 Task: For heading Use Italics Lobster with blue colour, bold & Underline.  font size for heading24,  'Change the font style of data to'Merriweather and font size to 16,  Change the alignment of both headline & data to Align right In the sheet  DashboardTaxAdvice
Action: Mouse moved to (55, 128)
Screenshot: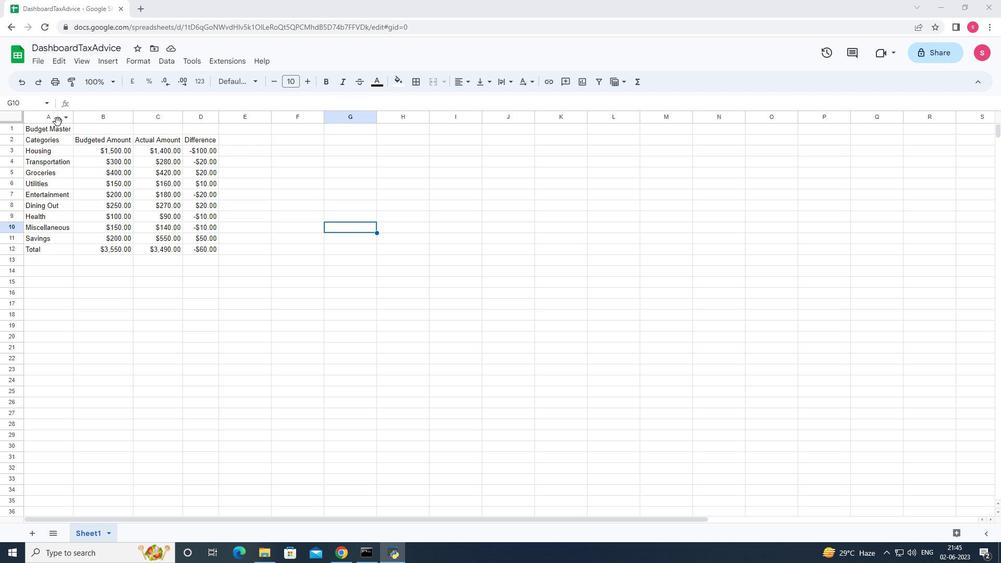 
Action: Mouse pressed left at (55, 128)
Screenshot: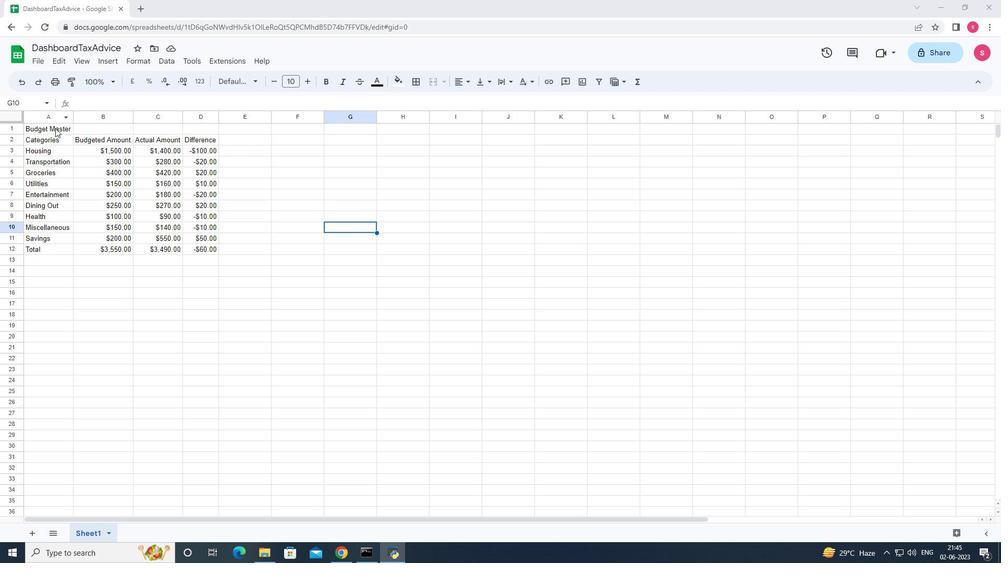 
Action: Mouse moved to (245, 86)
Screenshot: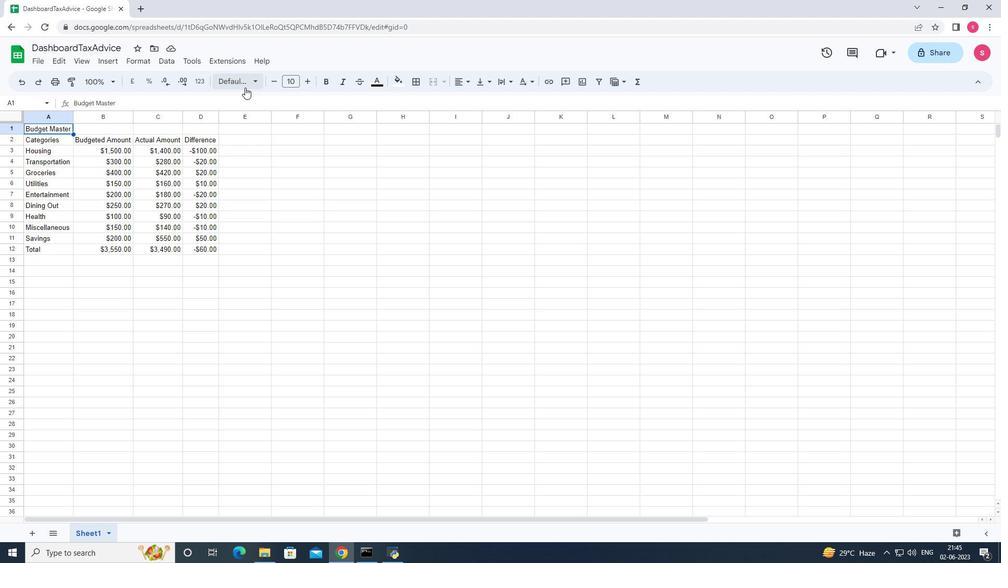 
Action: Mouse pressed left at (245, 86)
Screenshot: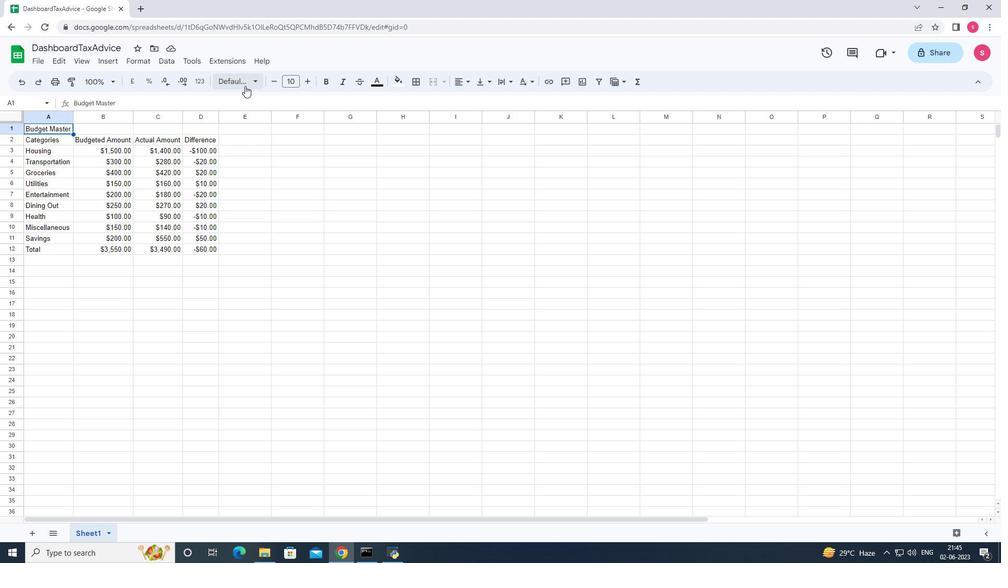 
Action: Mouse moved to (258, 200)
Screenshot: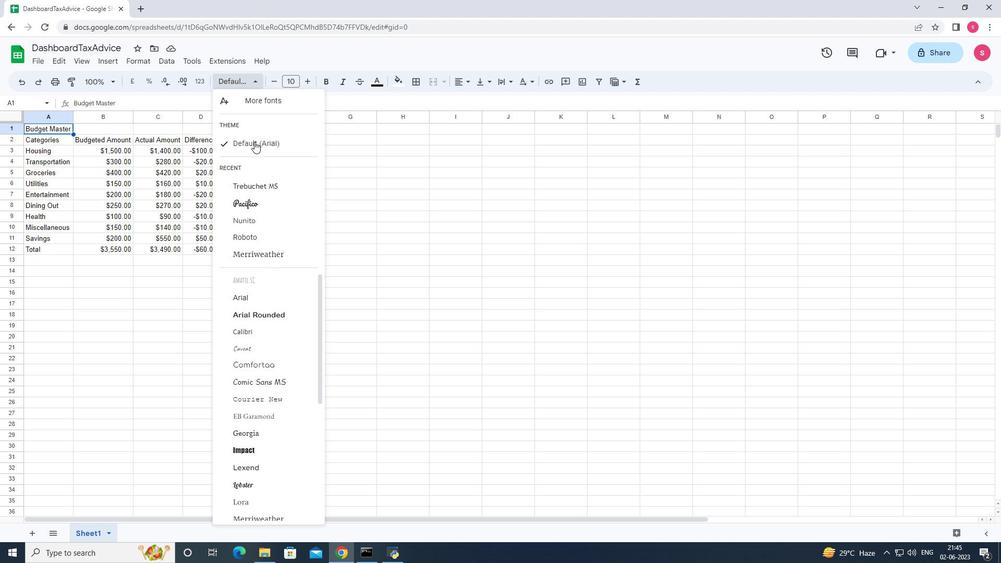 
Action: Mouse scrolled (258, 200) with delta (0, 0)
Screenshot: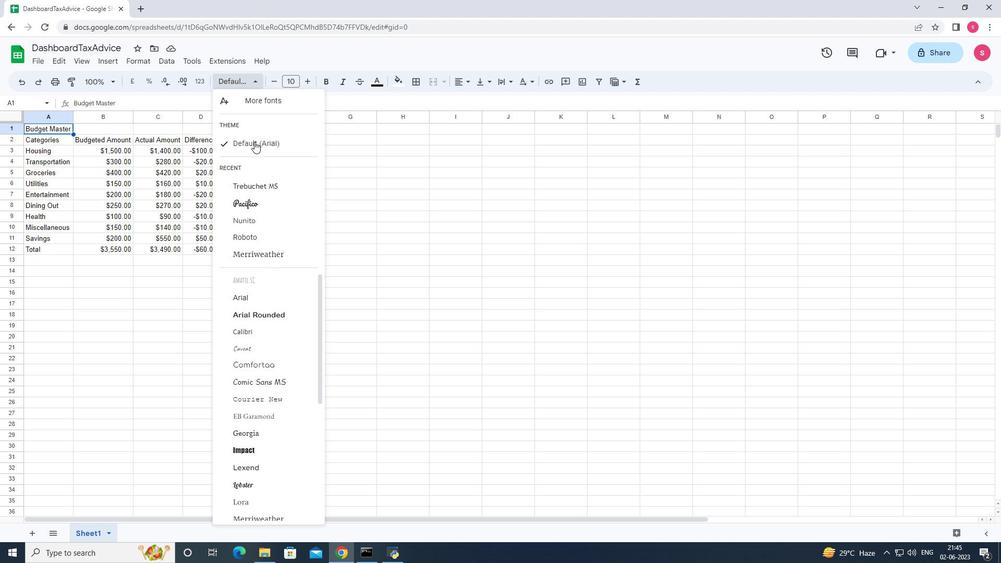 
Action: Mouse moved to (256, 318)
Screenshot: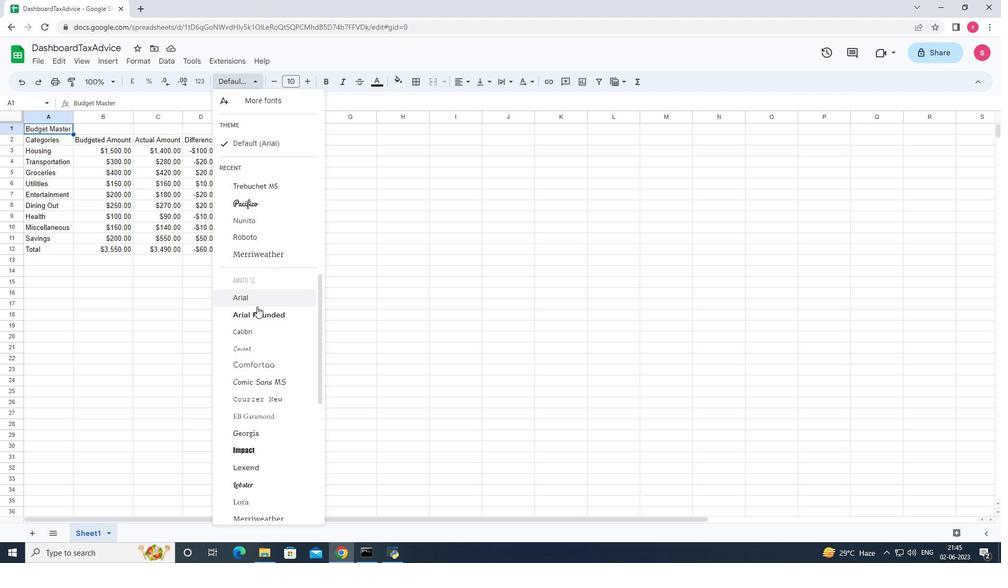 
Action: Mouse scrolled (256, 316) with delta (0, 0)
Screenshot: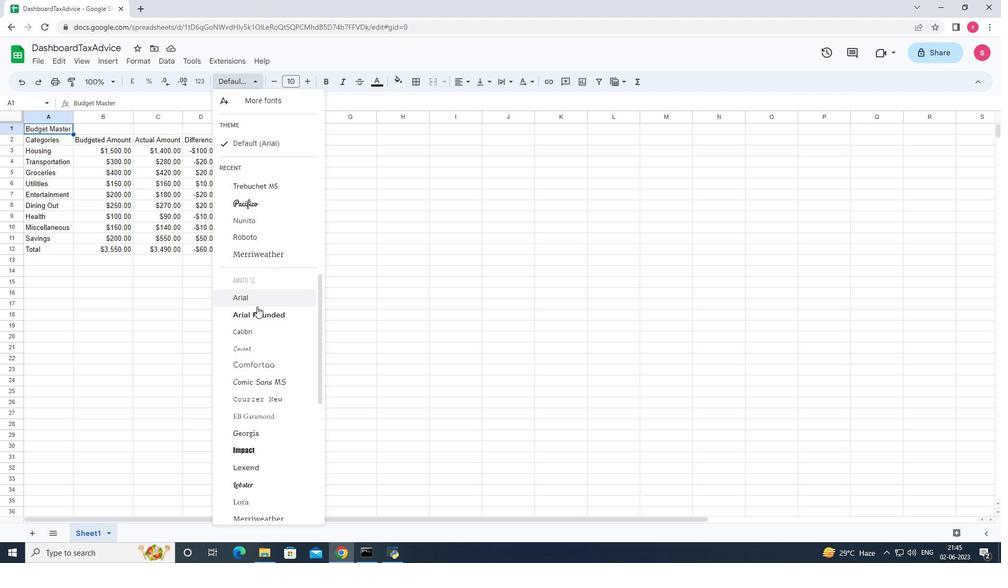 
Action: Mouse moved to (259, 348)
Screenshot: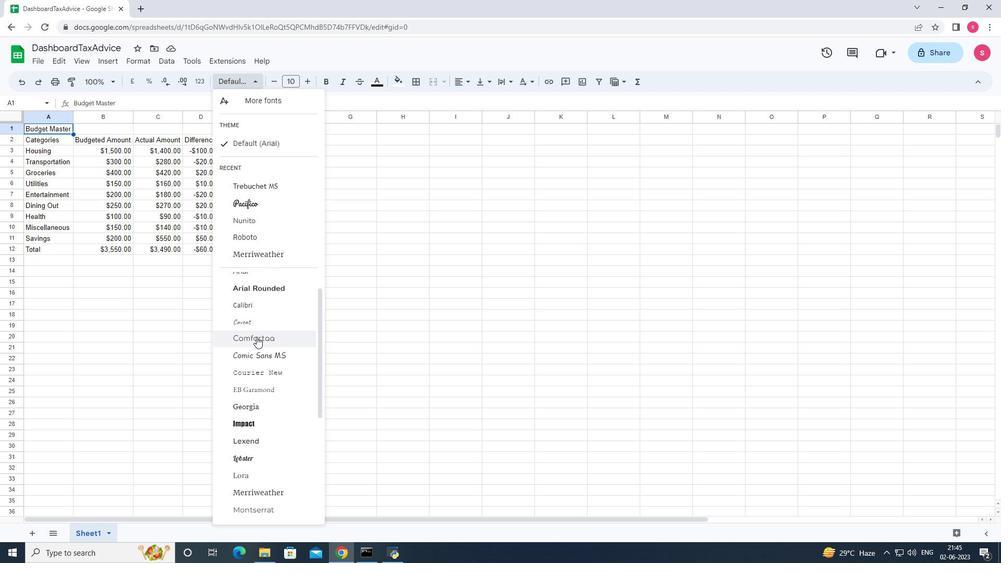 
Action: Mouse scrolled (259, 348) with delta (0, 0)
Screenshot: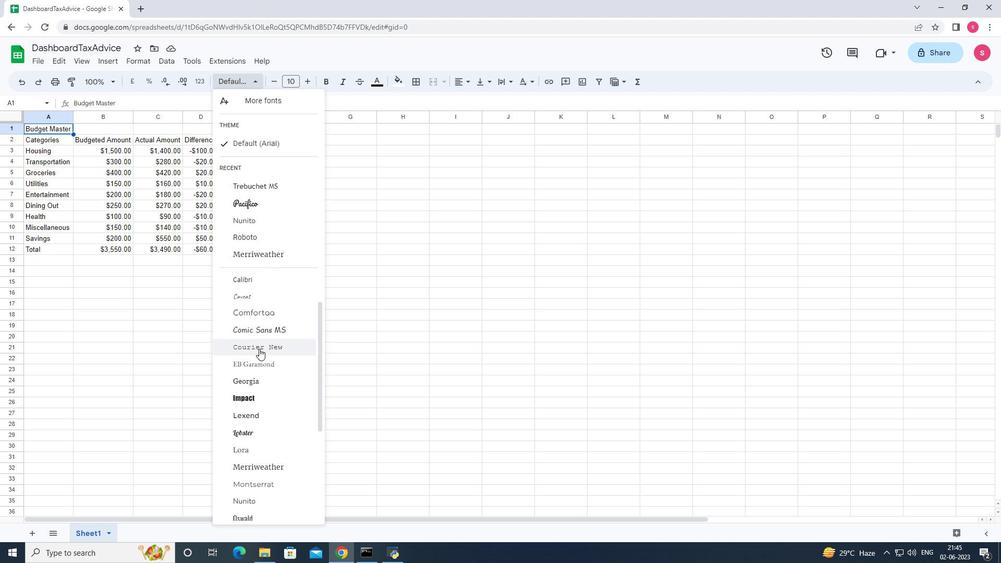 
Action: Mouse moved to (267, 374)
Screenshot: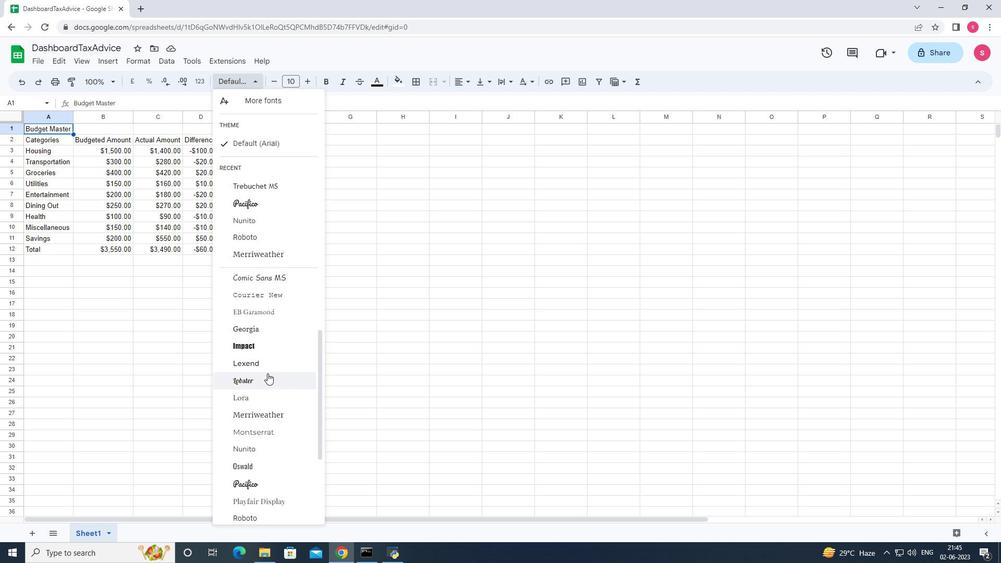 
Action: Mouse pressed left at (267, 374)
Screenshot: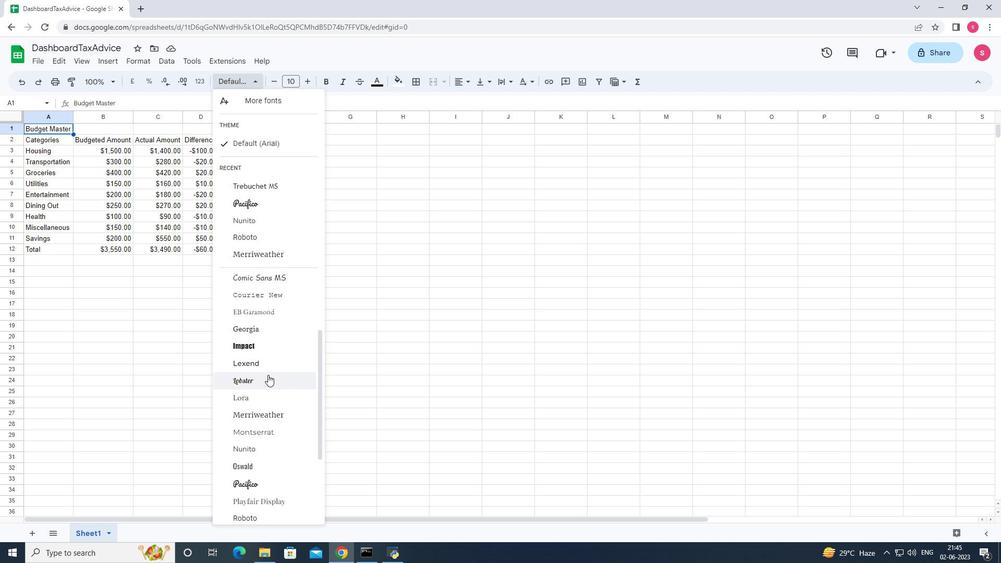 
Action: Mouse moved to (380, 83)
Screenshot: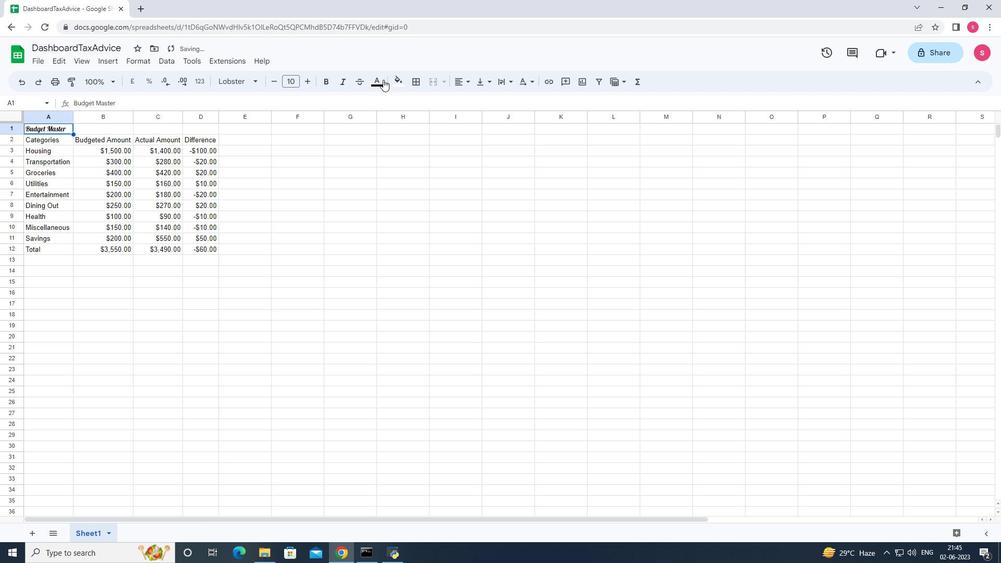 
Action: Mouse pressed left at (380, 83)
Screenshot: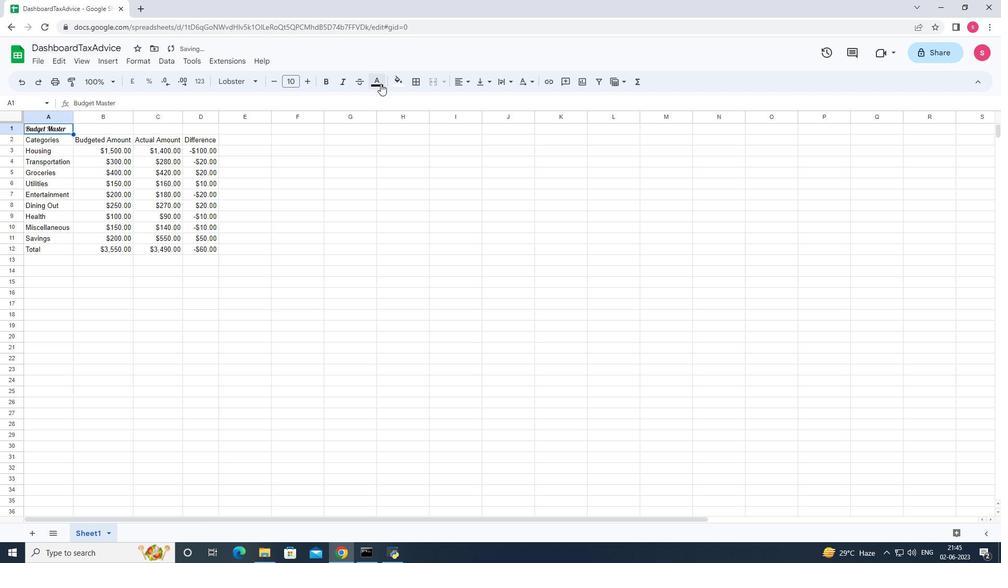 
Action: Mouse moved to (462, 129)
Screenshot: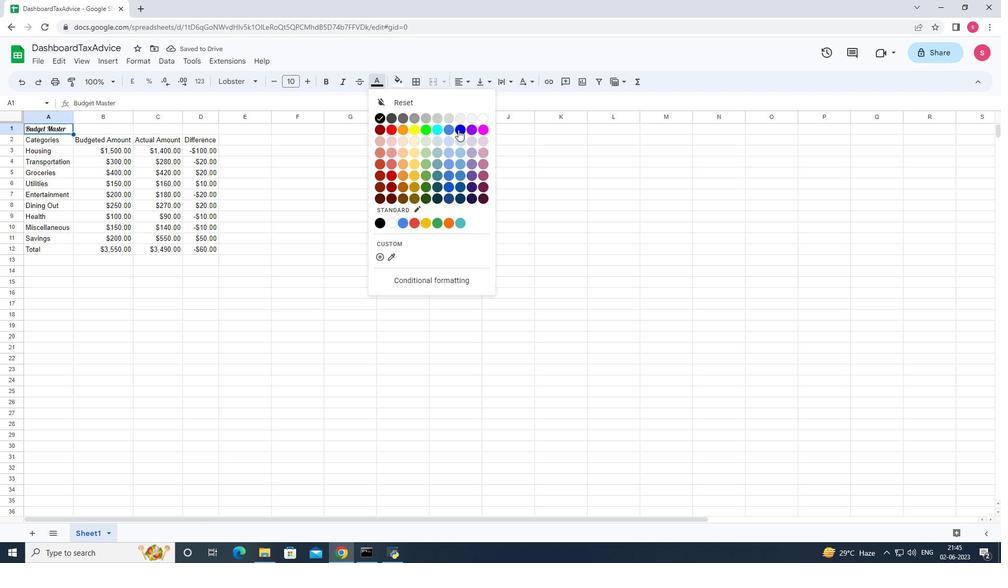 
Action: Mouse pressed left at (462, 129)
Screenshot: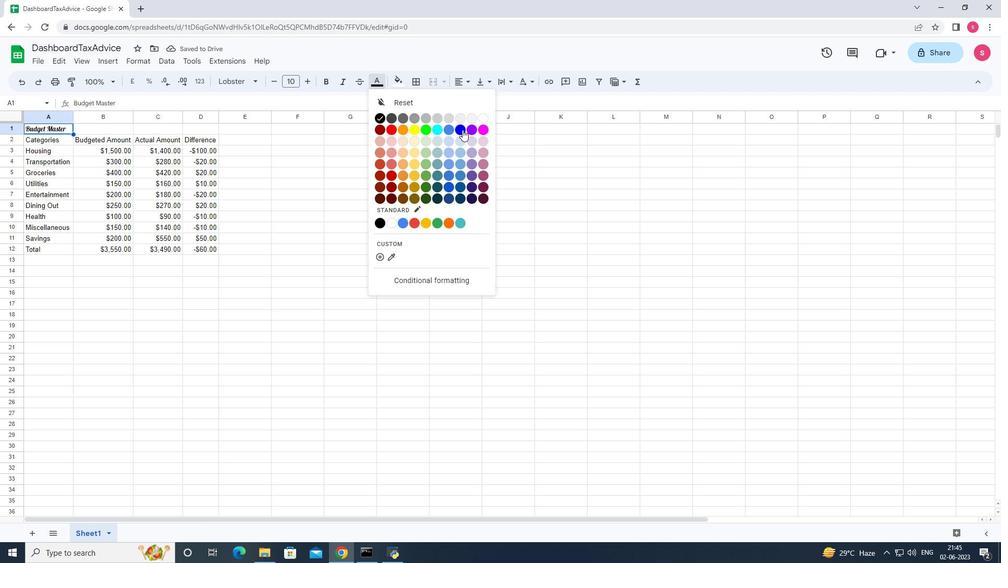 
Action: Mouse moved to (325, 81)
Screenshot: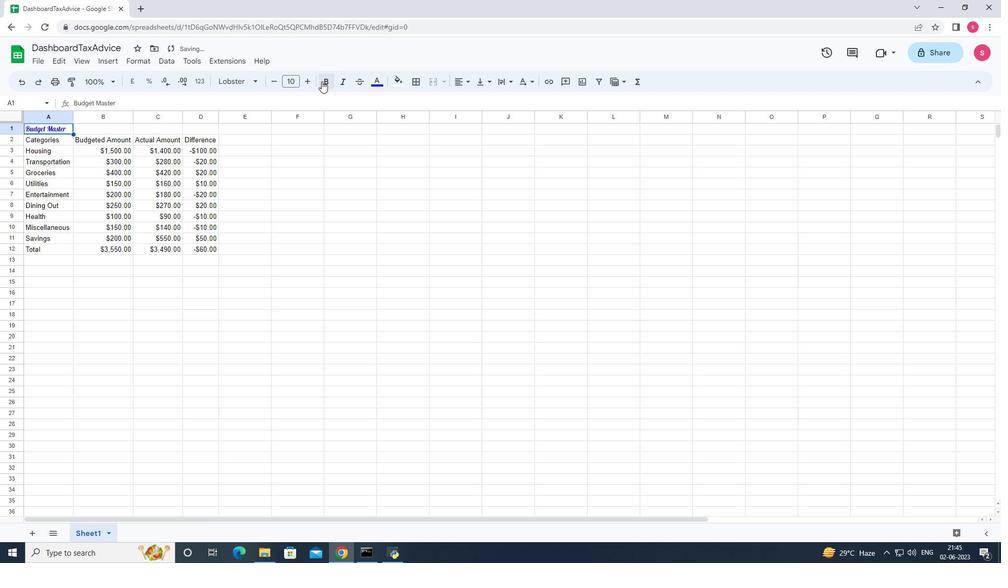 
Action: Mouse pressed left at (325, 81)
Screenshot: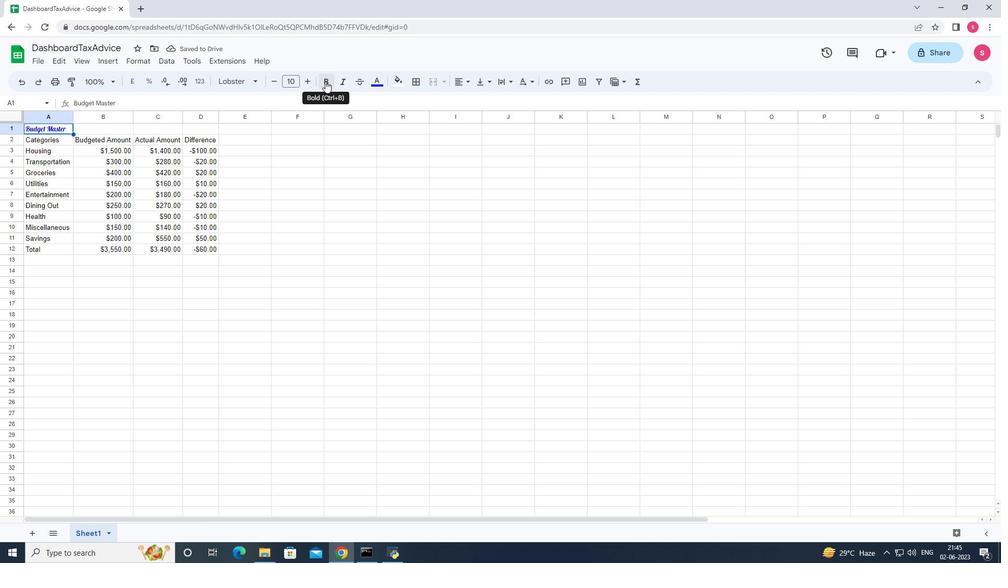 
Action: Mouse moved to (139, 62)
Screenshot: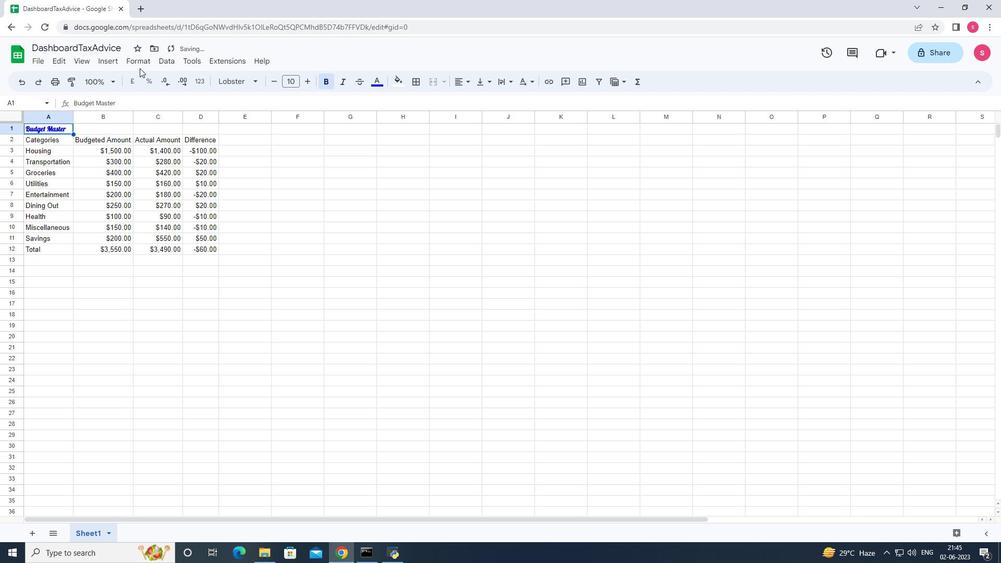 
Action: Mouse pressed left at (139, 62)
Screenshot: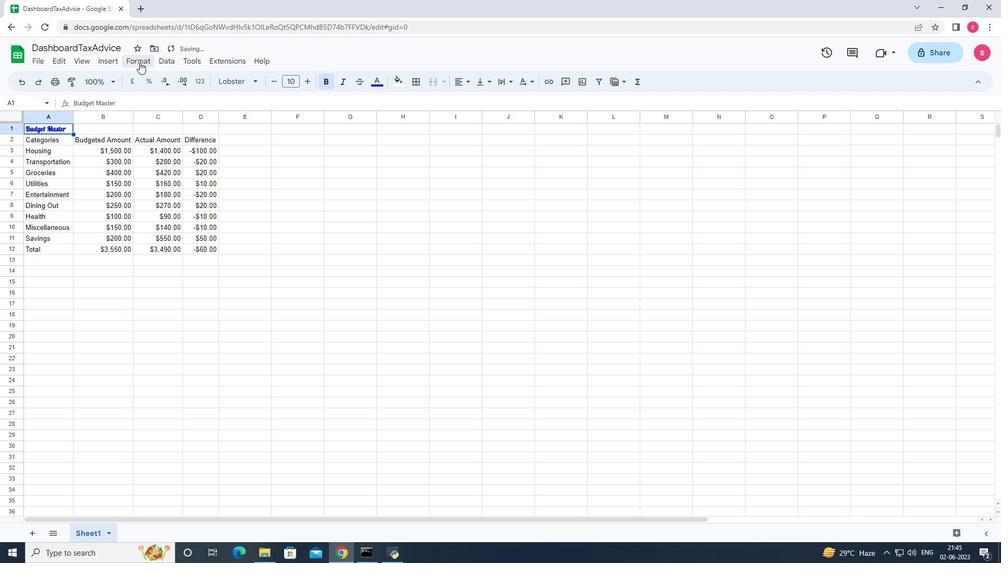 
Action: Mouse moved to (160, 118)
Screenshot: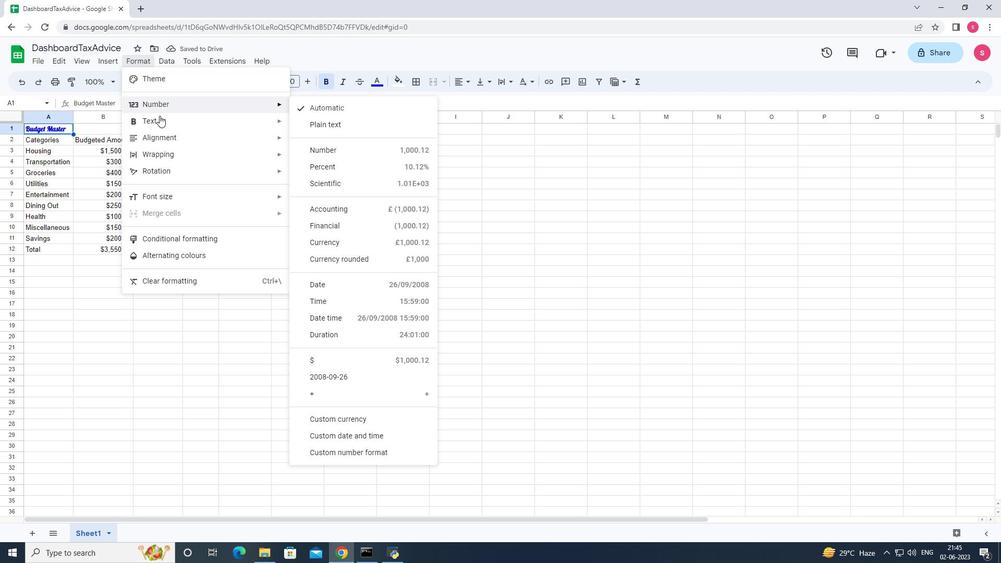 
Action: Mouse pressed left at (160, 118)
Screenshot: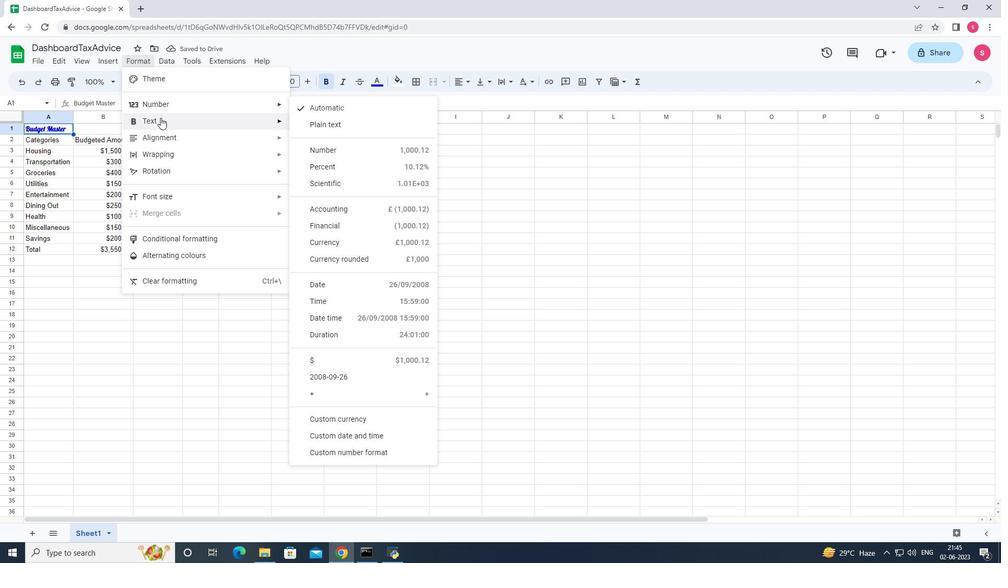 
Action: Mouse moved to (327, 156)
Screenshot: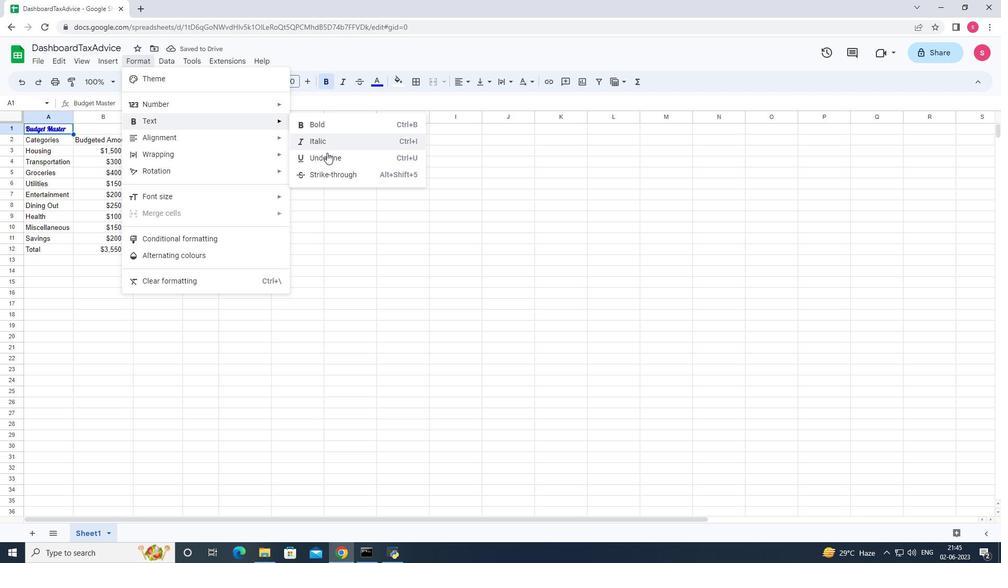 
Action: Mouse pressed left at (327, 156)
Screenshot: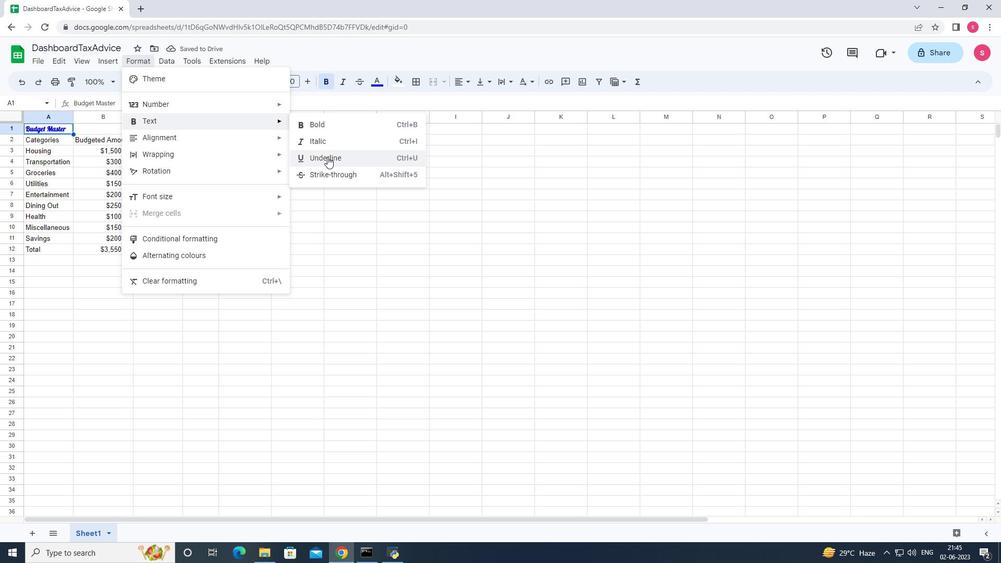 
Action: Mouse moved to (312, 84)
Screenshot: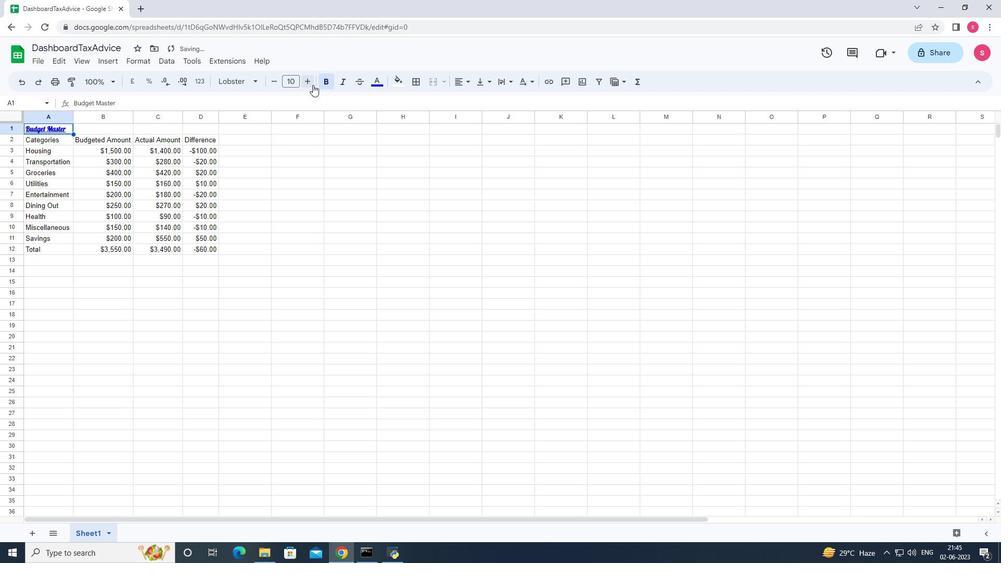 
Action: Mouse pressed left at (312, 84)
Screenshot: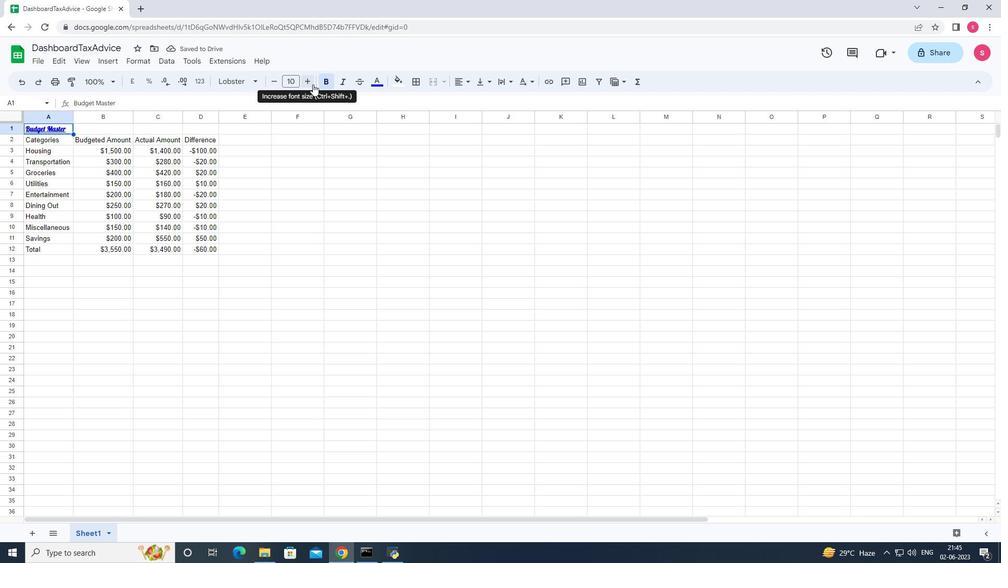 
Action: Mouse pressed left at (312, 84)
Screenshot: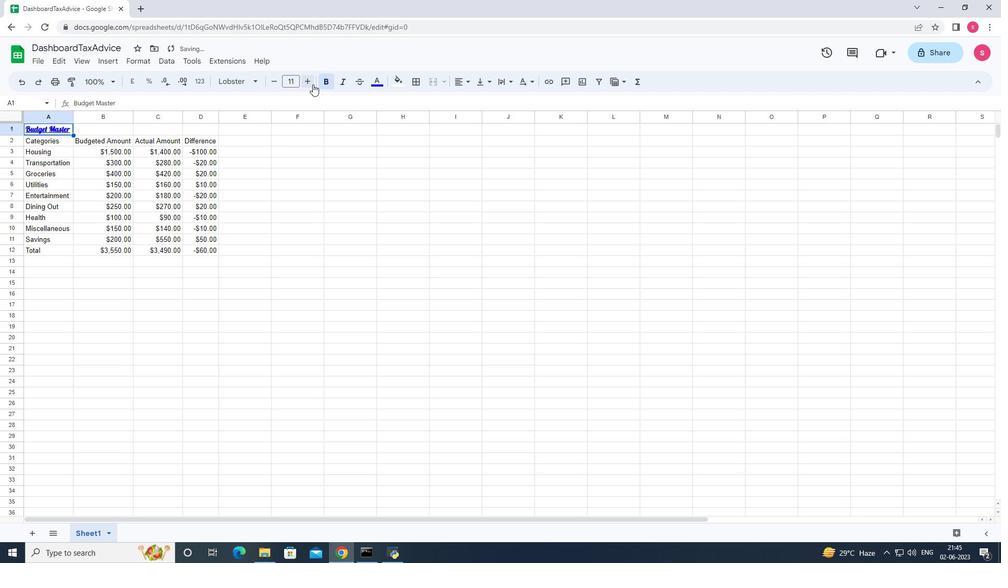
Action: Mouse pressed left at (312, 84)
Screenshot: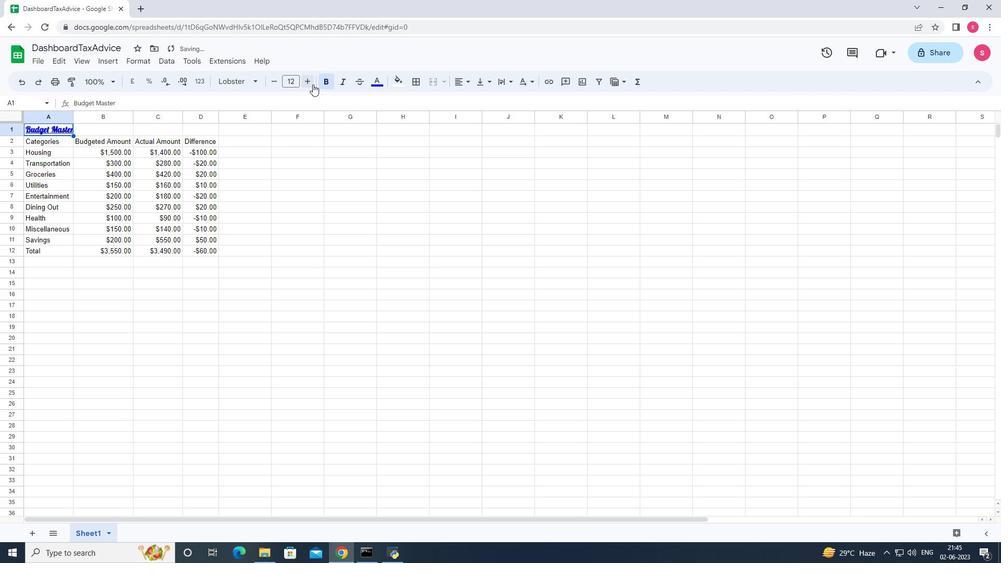 
Action: Mouse pressed left at (312, 84)
Screenshot: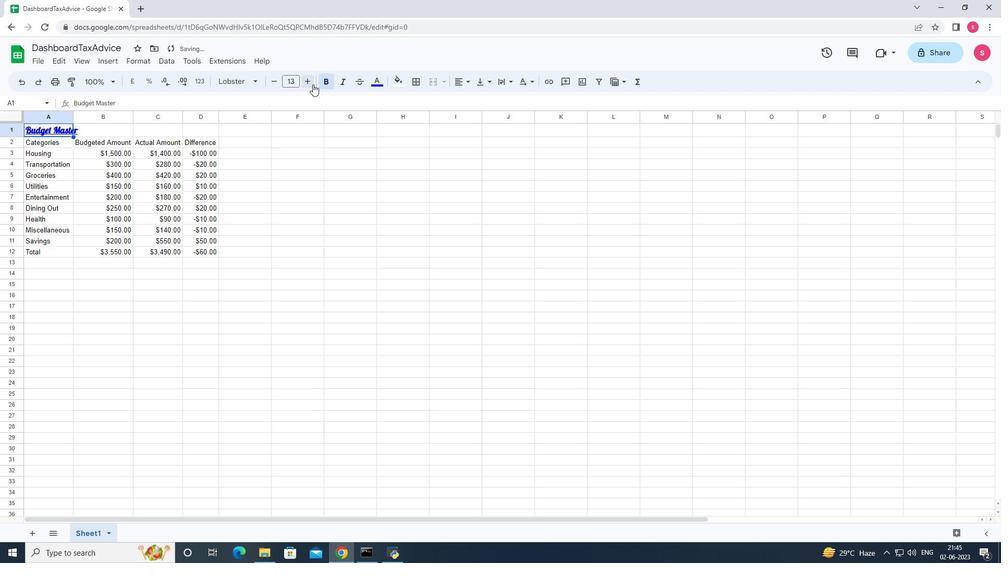 
Action: Mouse pressed left at (312, 84)
Screenshot: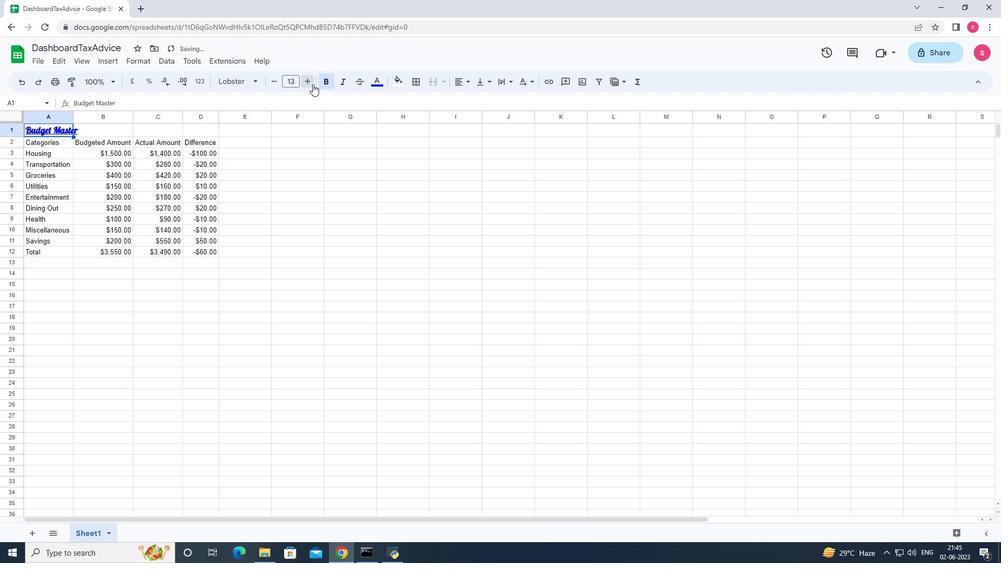 
Action: Mouse pressed left at (312, 84)
Screenshot: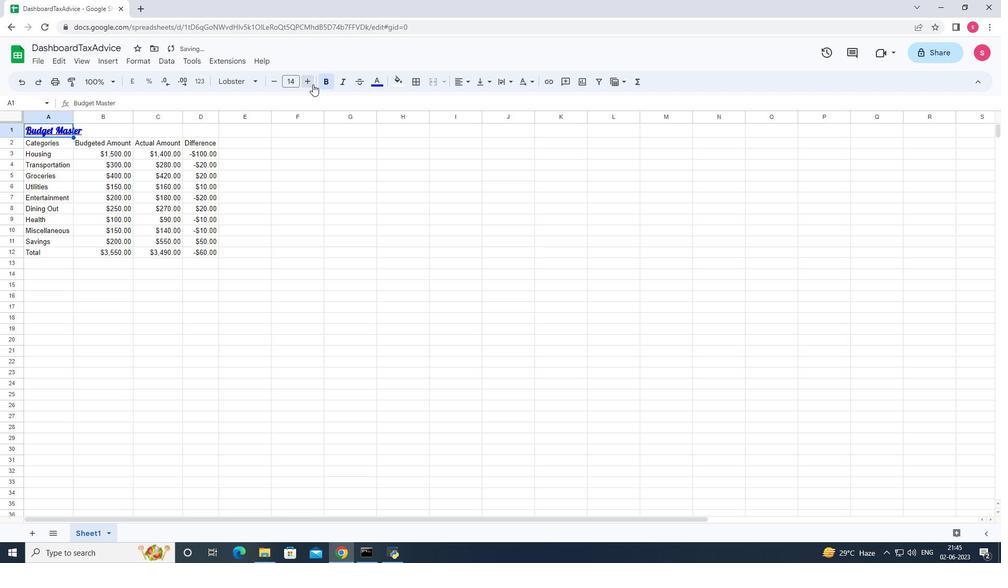 
Action: Mouse pressed left at (312, 84)
Screenshot: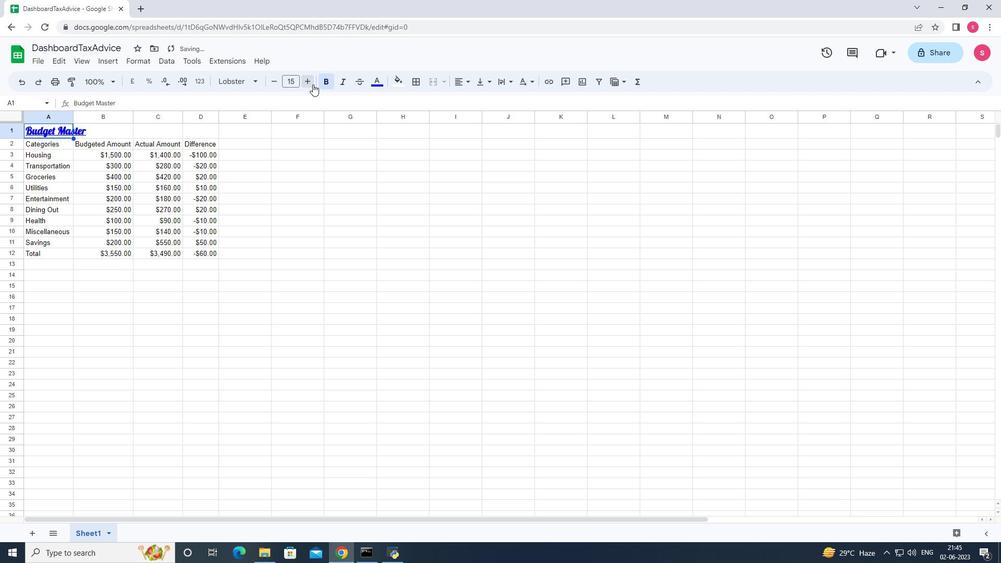 
Action: Mouse pressed left at (312, 84)
Screenshot: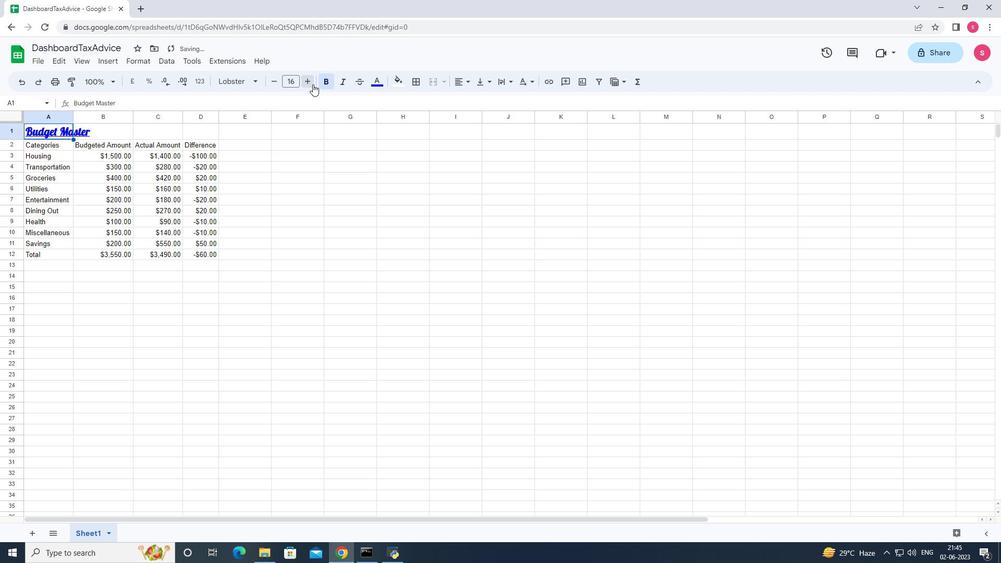 
Action: Mouse pressed left at (312, 84)
Screenshot: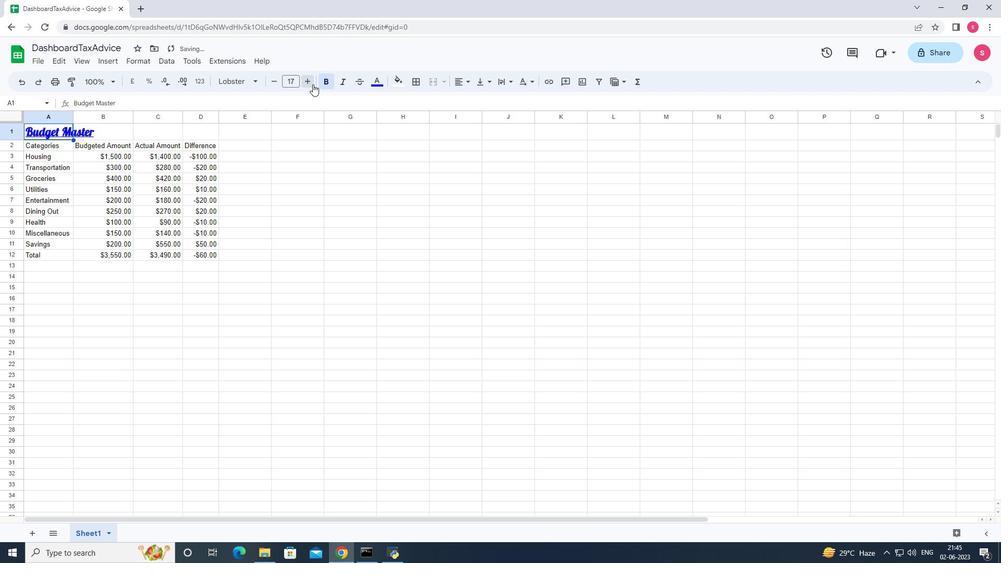 
Action: Mouse pressed left at (312, 84)
Screenshot: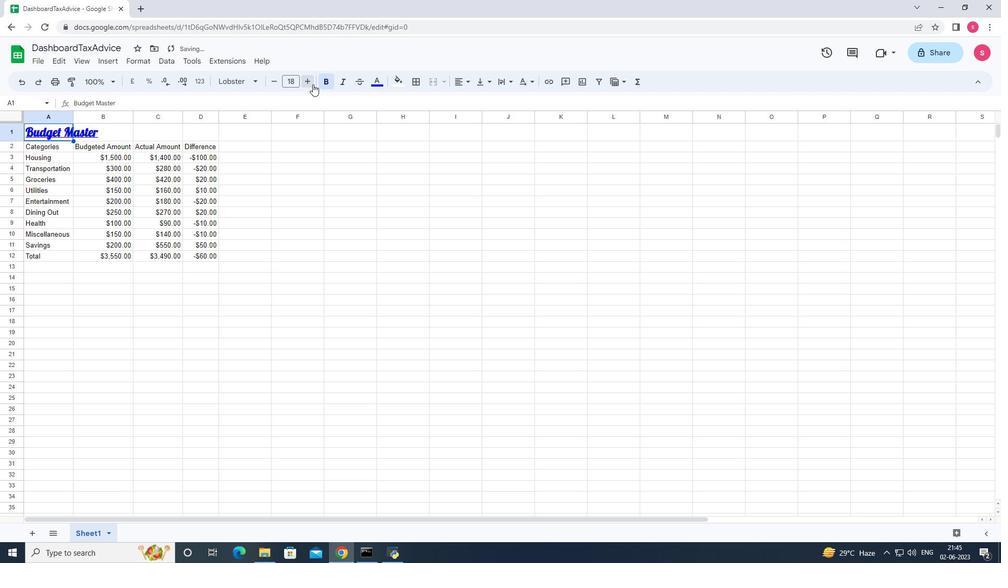 
Action: Mouse pressed left at (312, 84)
Screenshot: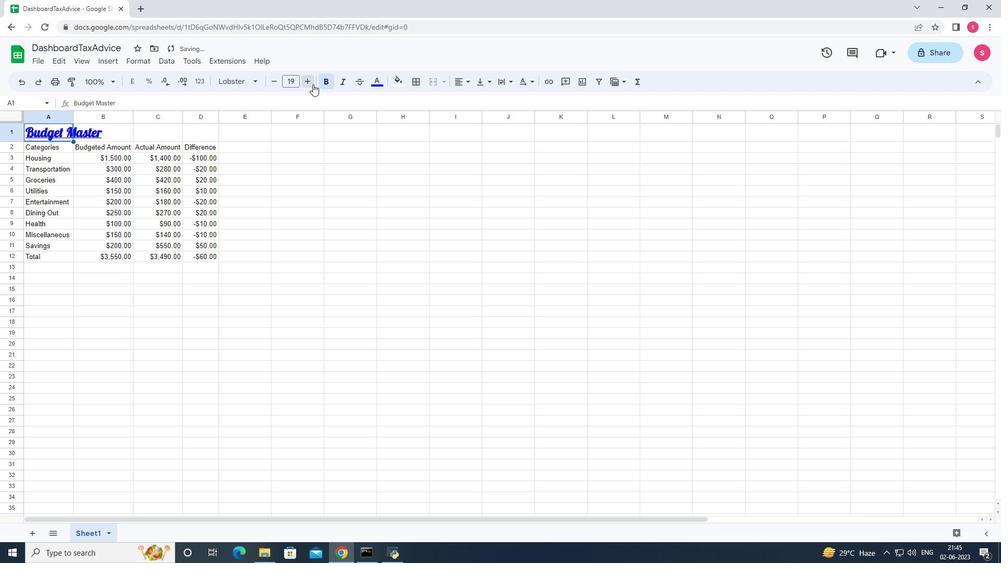 
Action: Mouse pressed left at (312, 84)
Screenshot: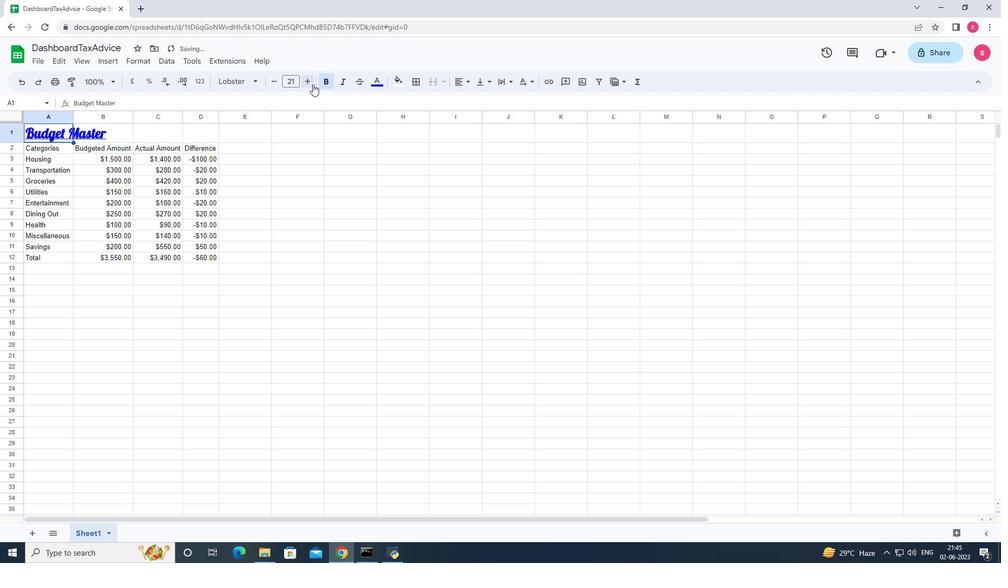 
Action: Mouse pressed left at (312, 84)
Screenshot: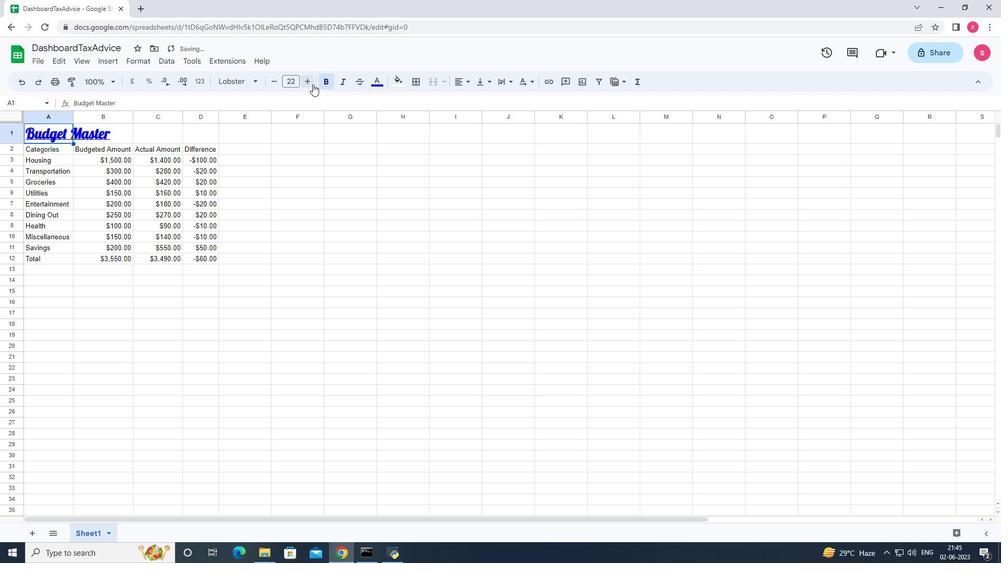 
Action: Mouse pressed left at (312, 84)
Screenshot: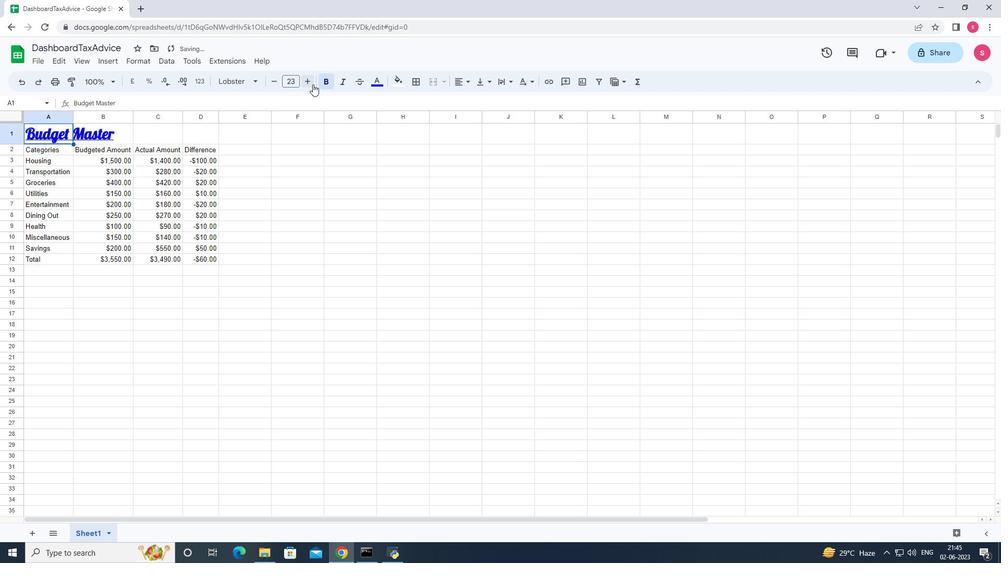 
Action: Mouse pressed left at (312, 84)
Screenshot: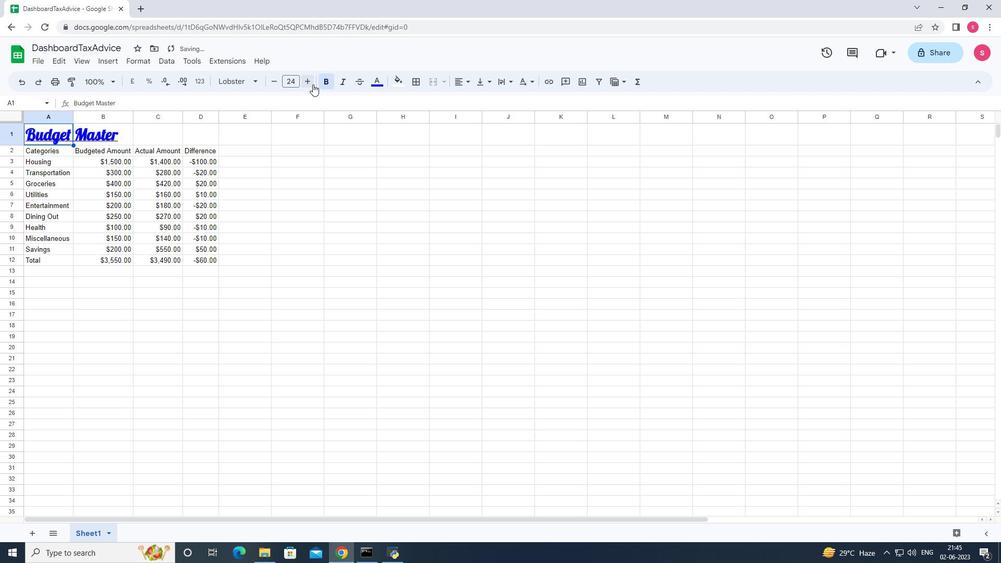 
Action: Mouse pressed left at (312, 84)
Screenshot: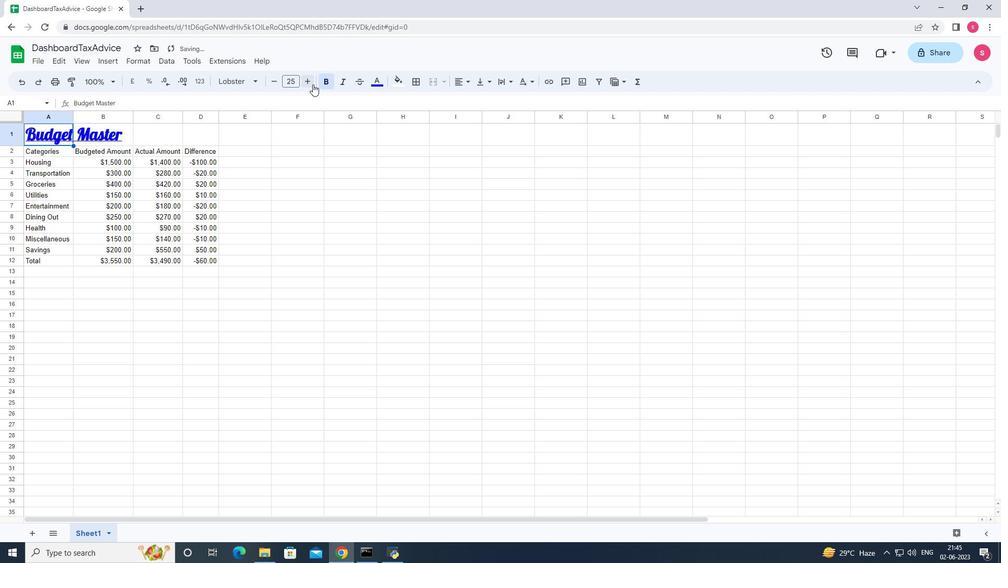 
Action: Mouse moved to (273, 78)
Screenshot: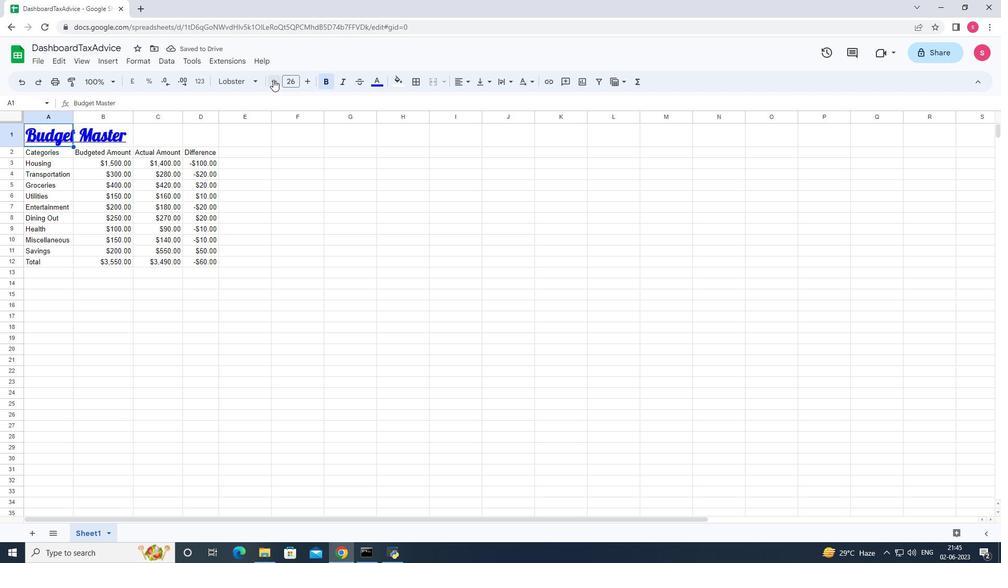 
Action: Mouse pressed left at (273, 78)
Screenshot: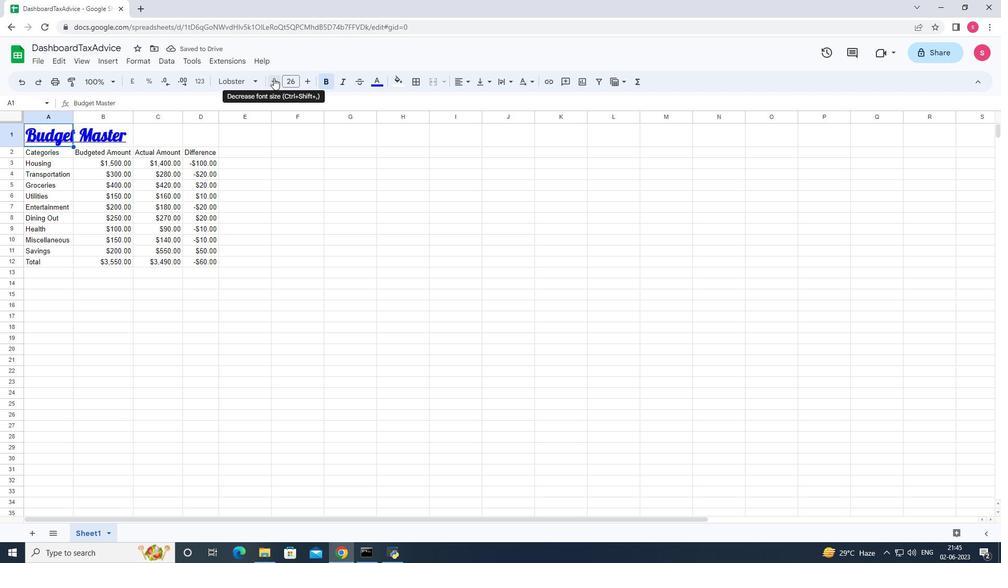
Action: Mouse pressed left at (273, 78)
Screenshot: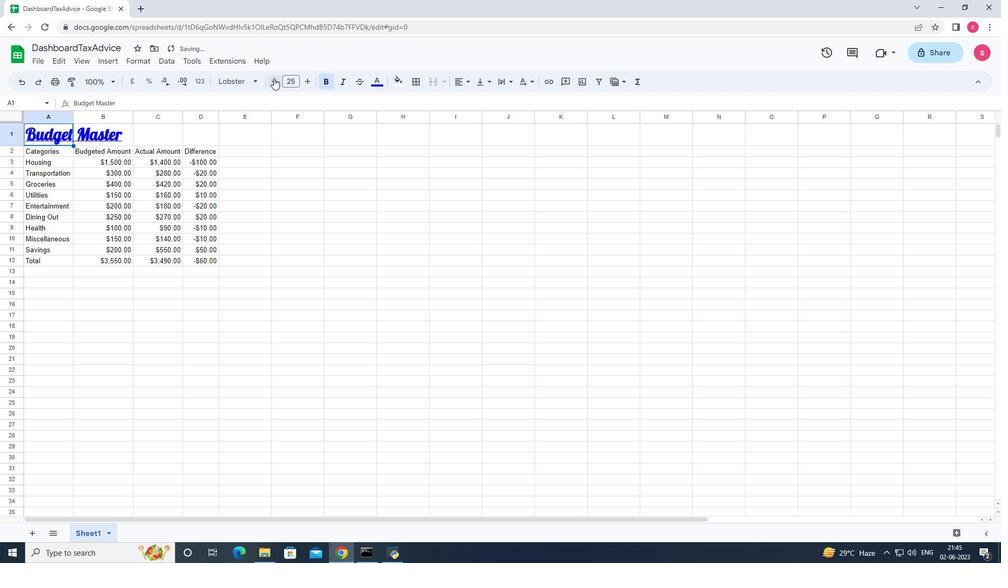 
Action: Mouse moved to (53, 149)
Screenshot: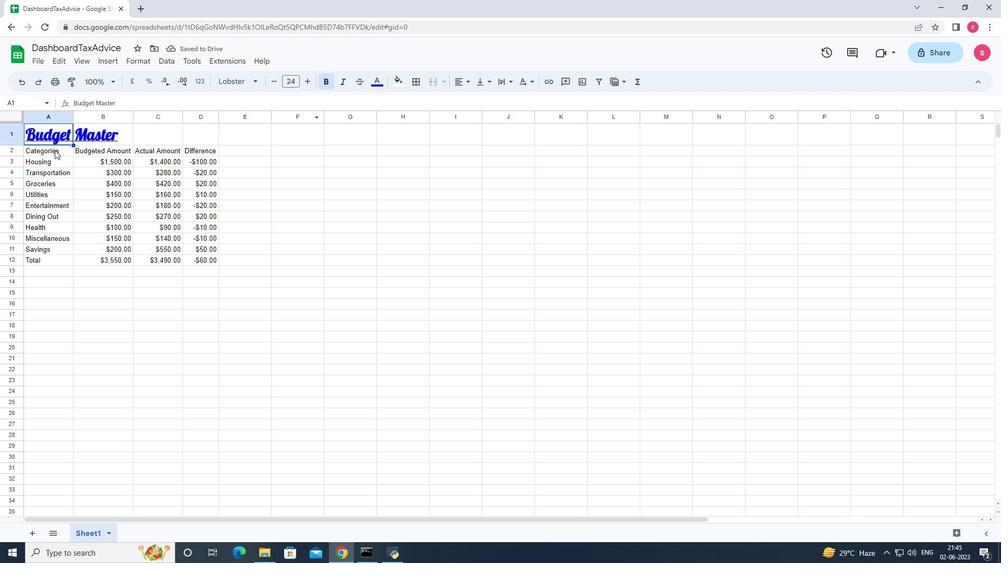 
Action: Mouse pressed left at (53, 149)
Screenshot: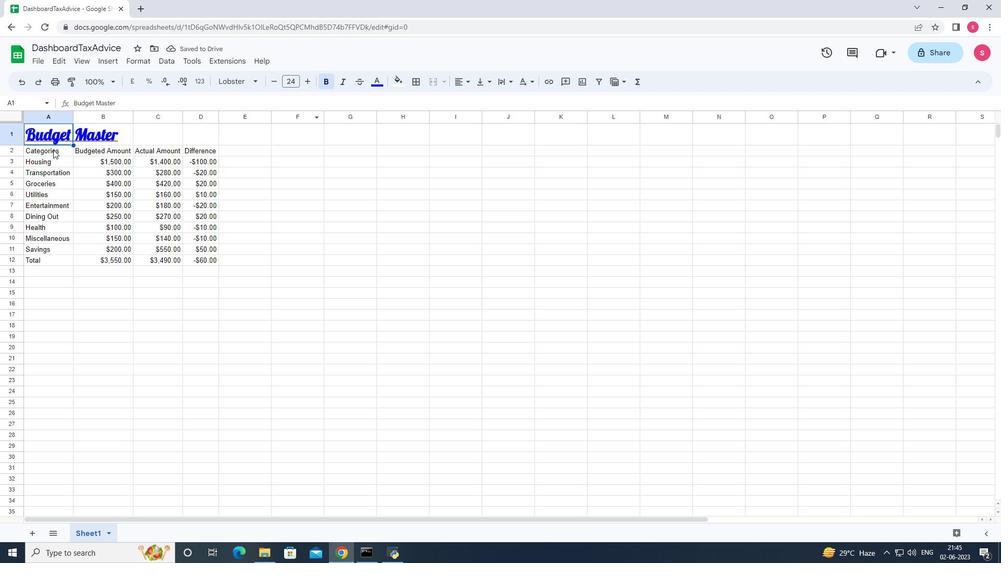 
Action: Mouse moved to (239, 78)
Screenshot: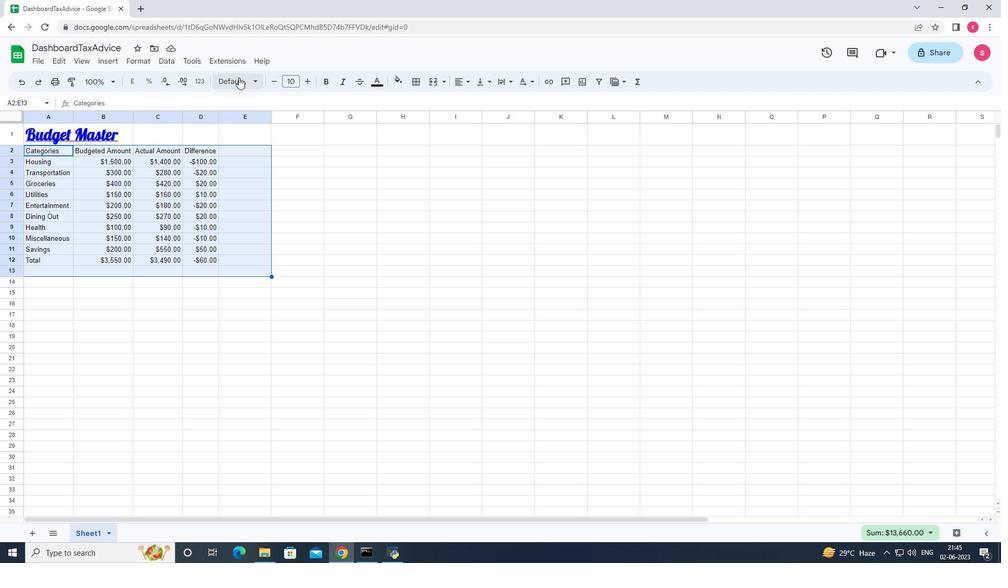 
Action: Mouse pressed left at (239, 78)
Screenshot: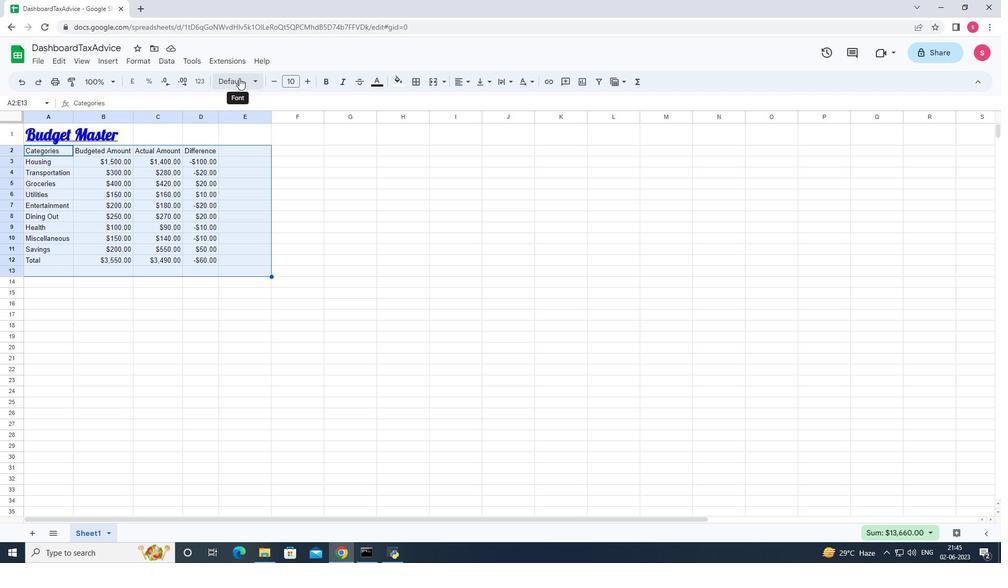 
Action: Mouse pressed left at (239, 78)
Screenshot: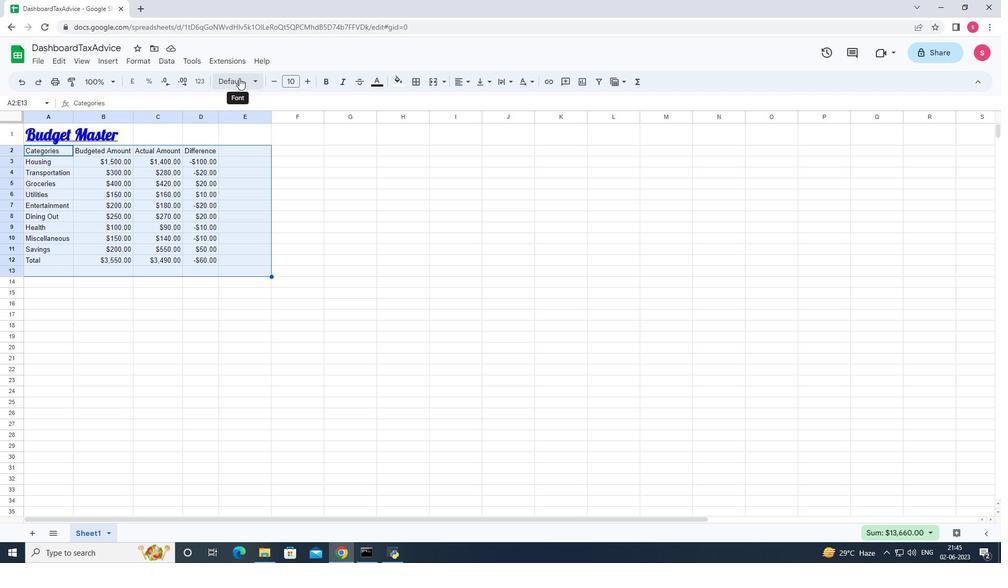 
Action: Mouse moved to (237, 81)
Screenshot: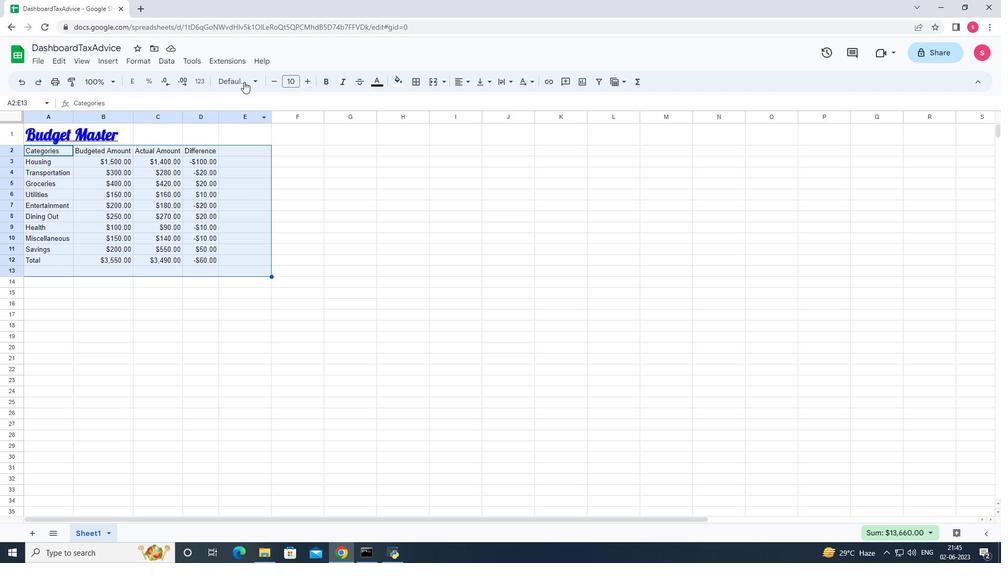 
Action: Mouse pressed left at (237, 81)
Screenshot: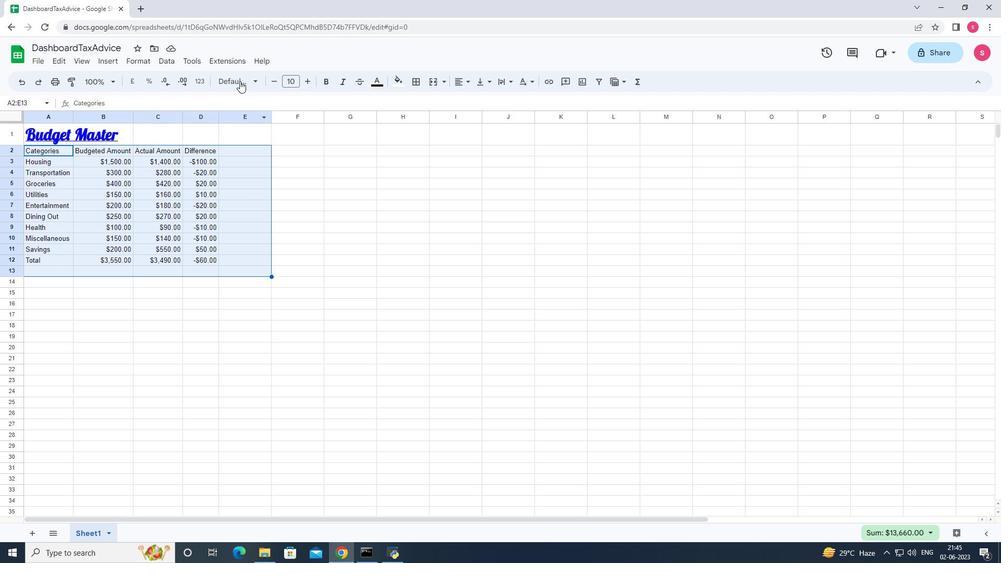 
Action: Mouse moved to (283, 318)
Screenshot: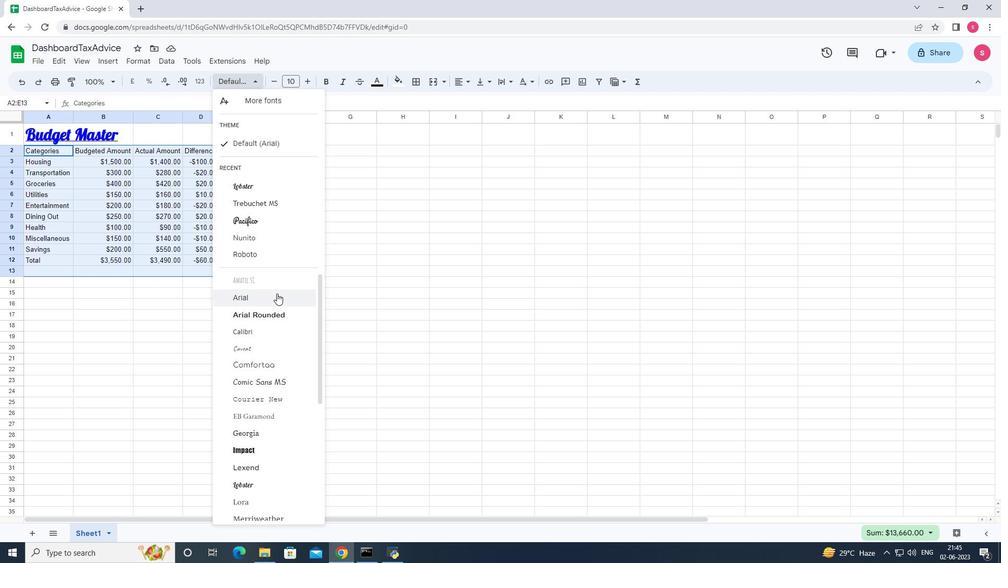 
Action: Mouse scrolled (278, 300) with delta (0, 0)
Screenshot: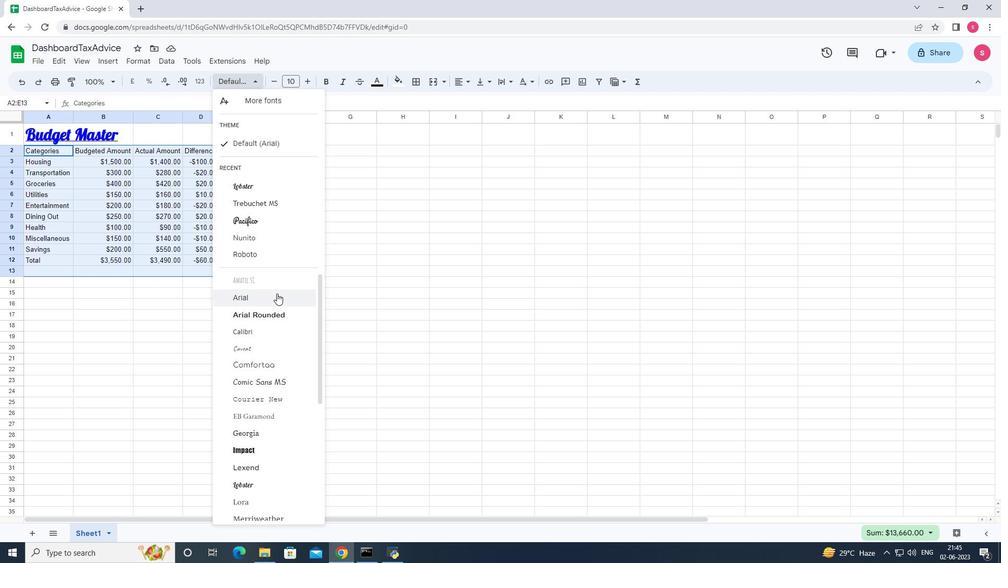 
Action: Mouse moved to (283, 319)
Screenshot: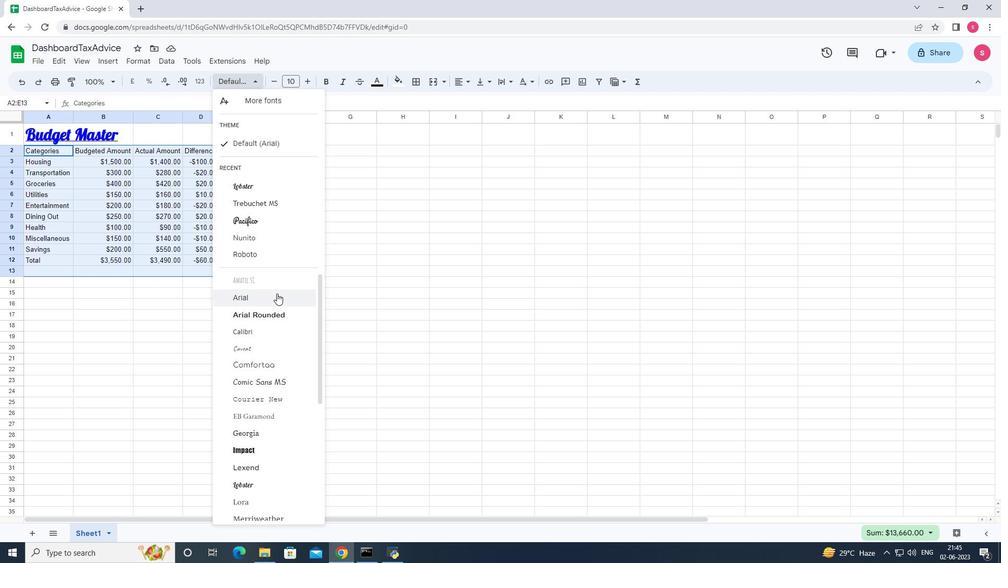 
Action: Mouse scrolled (282, 312) with delta (0, 0)
Screenshot: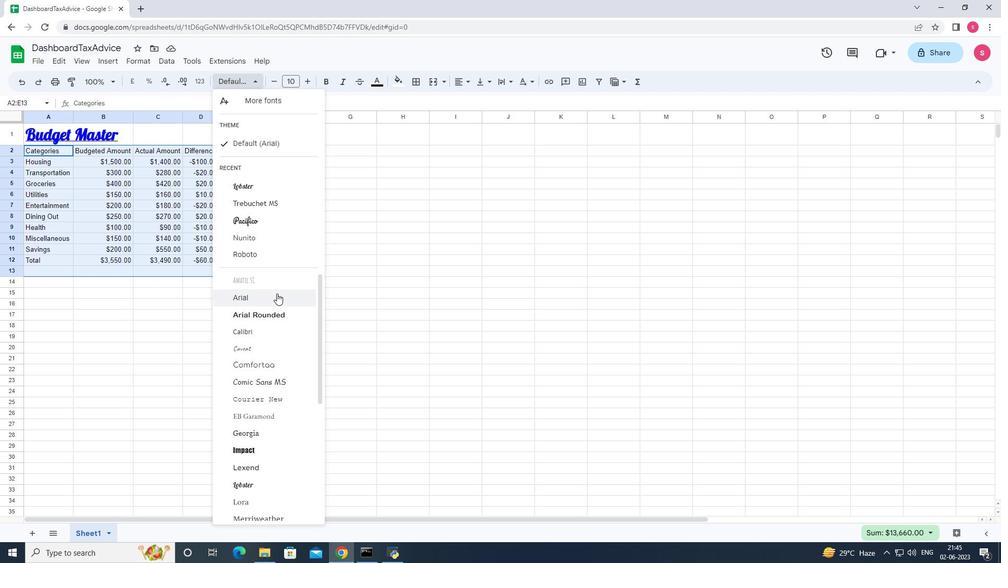 
Action: Mouse moved to (285, 334)
Screenshot: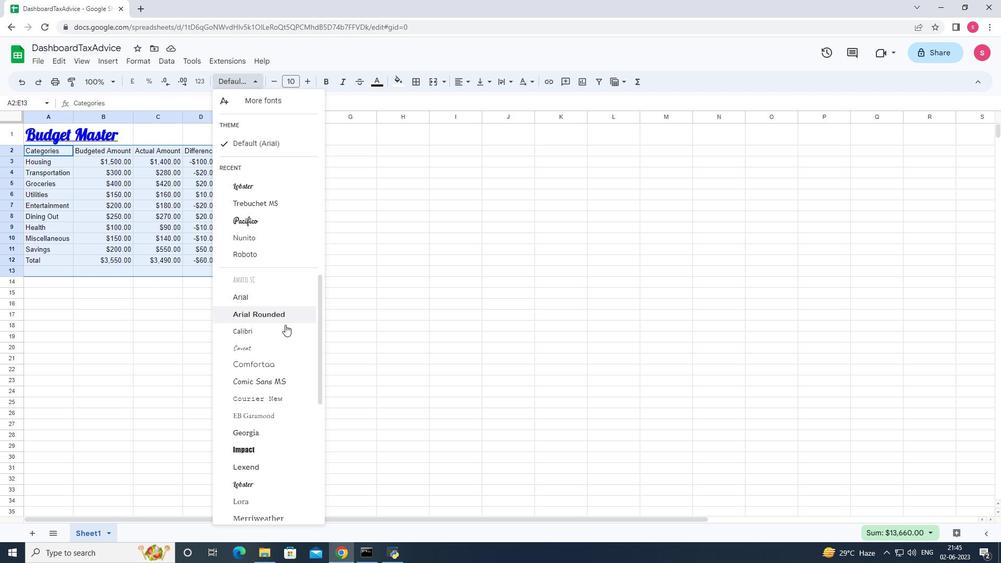 
Action: Mouse scrolled (285, 334) with delta (0, 0)
Screenshot: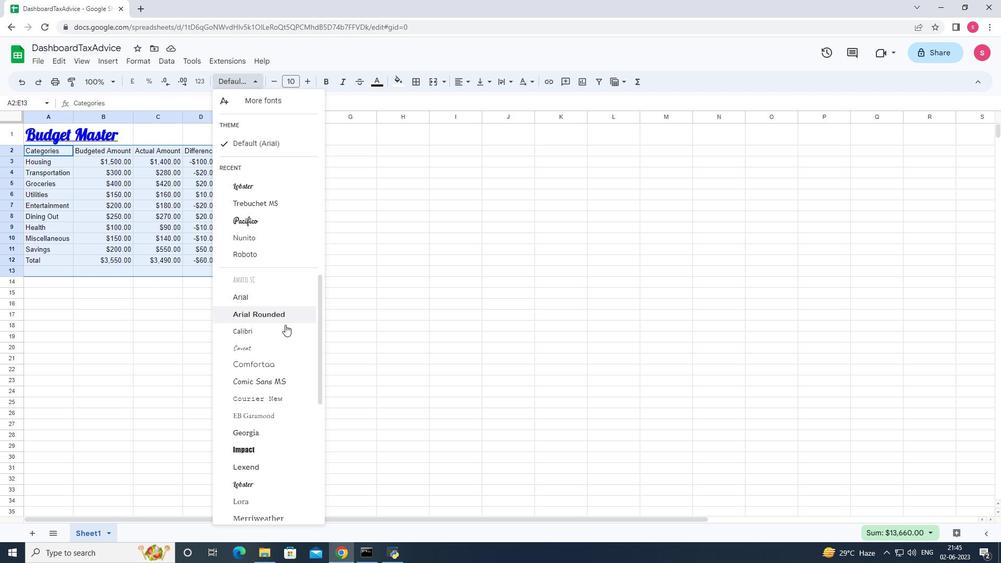 
Action: Mouse moved to (270, 363)
Screenshot: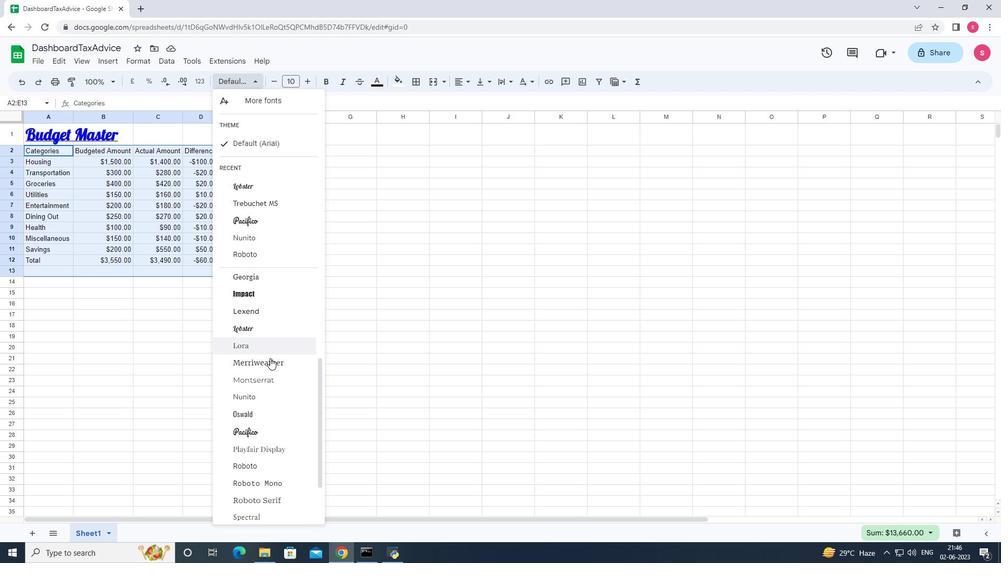 
Action: Mouse pressed left at (270, 363)
Screenshot: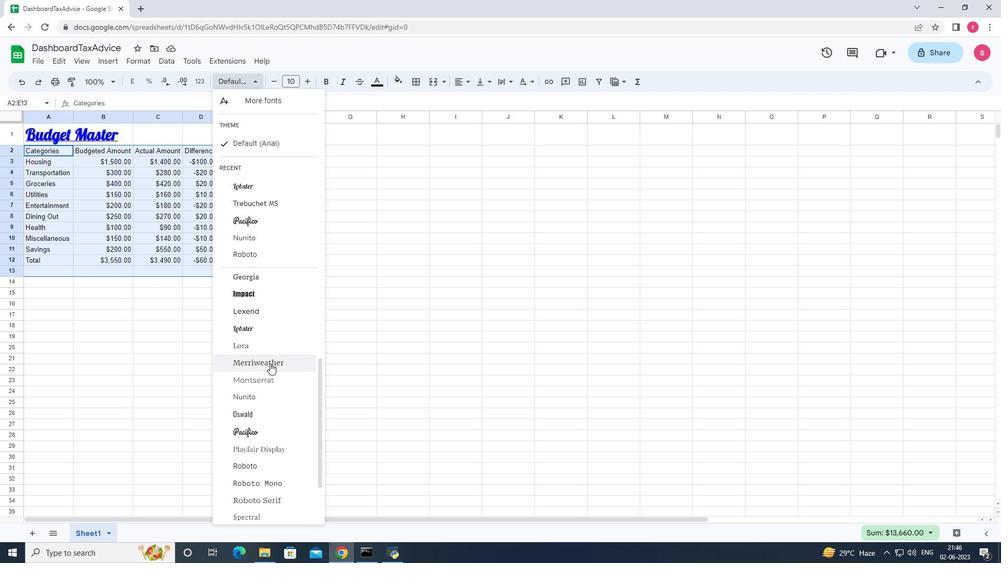 
Action: Mouse moved to (307, 82)
Screenshot: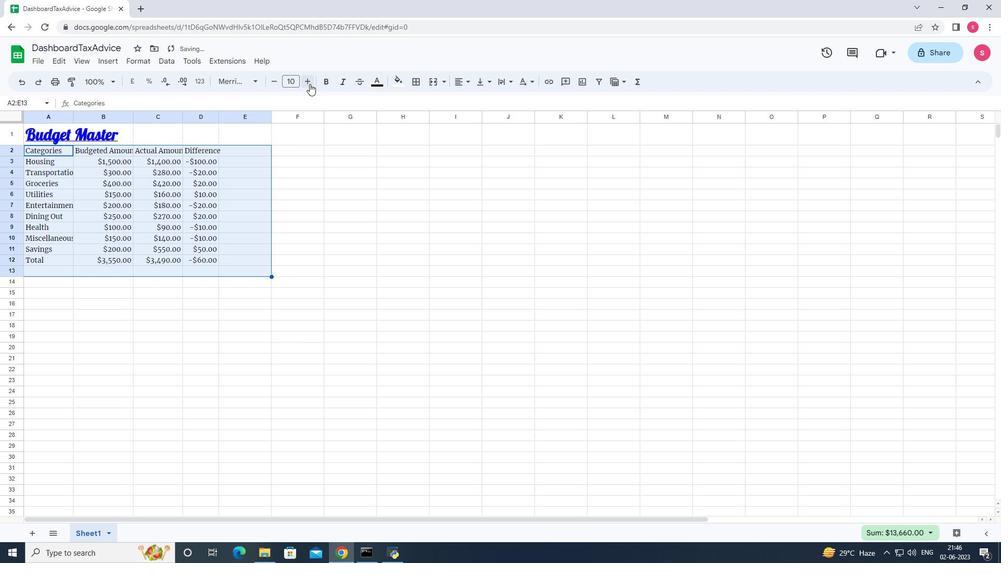 
Action: Mouse pressed left at (307, 82)
Screenshot: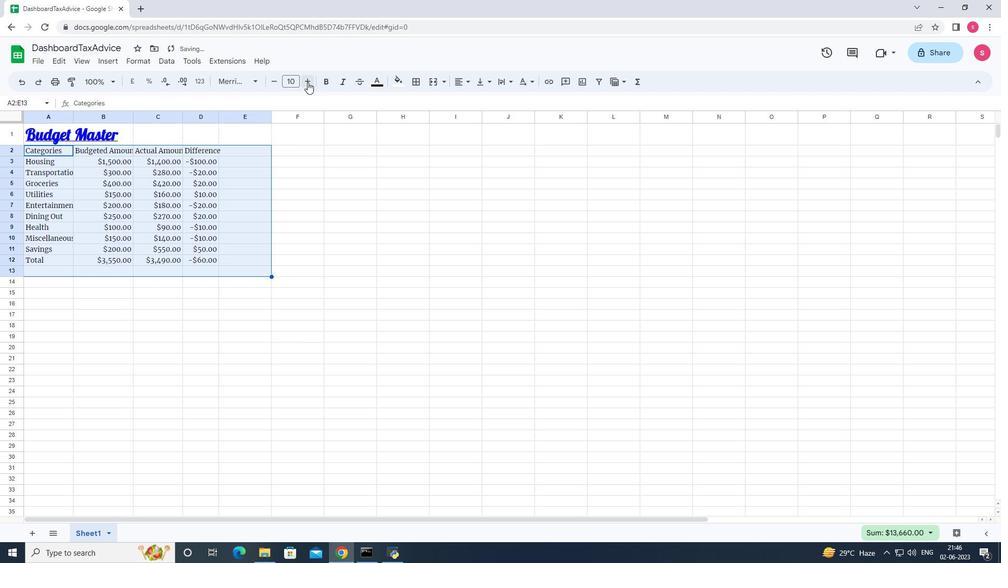 
Action: Mouse pressed left at (307, 82)
Screenshot: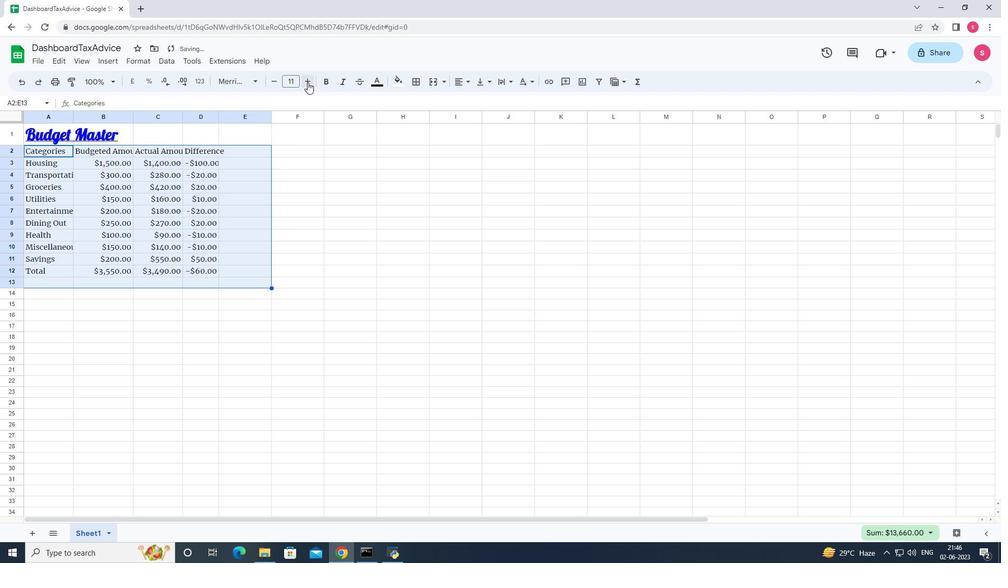 
Action: Mouse pressed left at (307, 82)
Screenshot: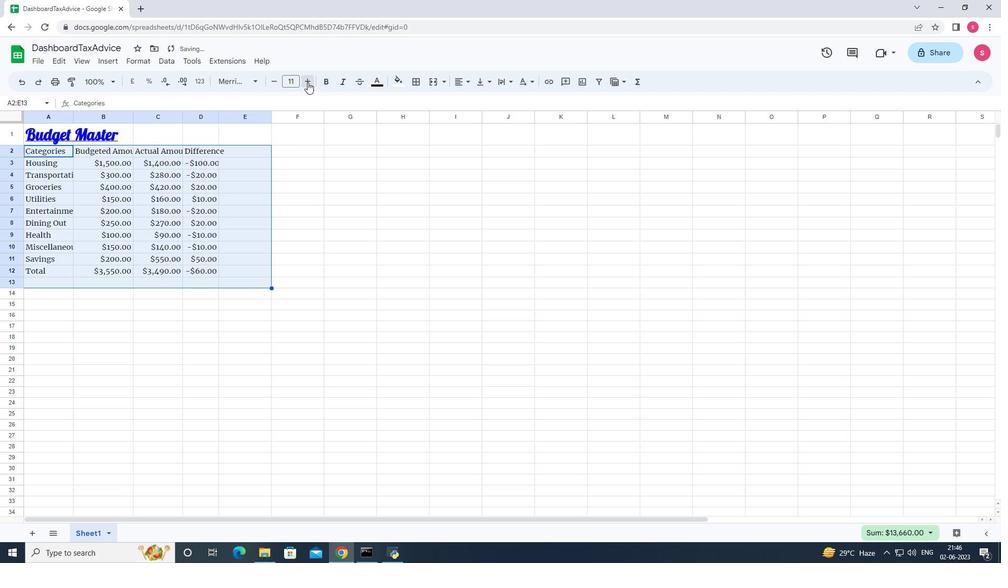 
Action: Mouse pressed left at (307, 82)
Screenshot: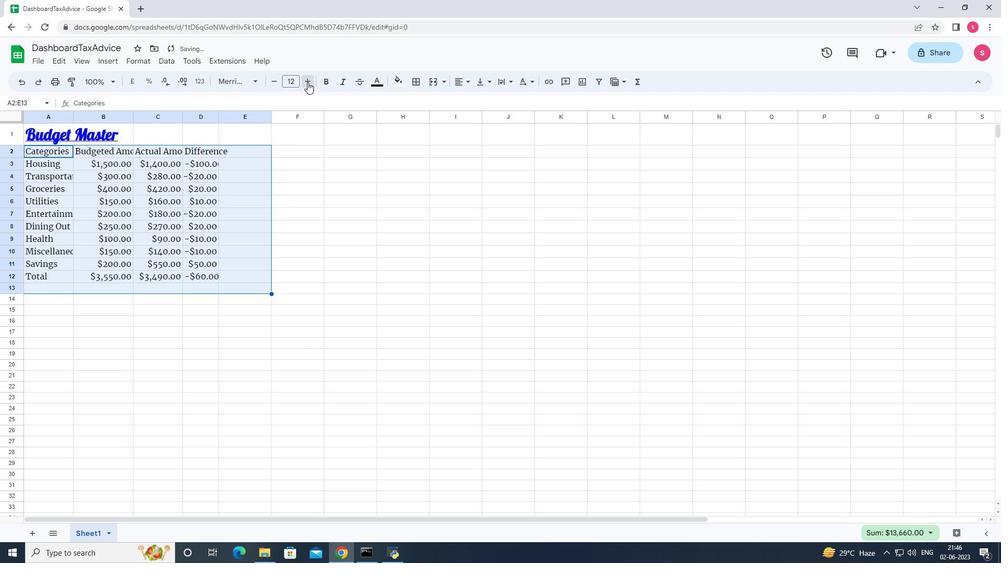 
Action: Mouse pressed left at (307, 82)
Screenshot: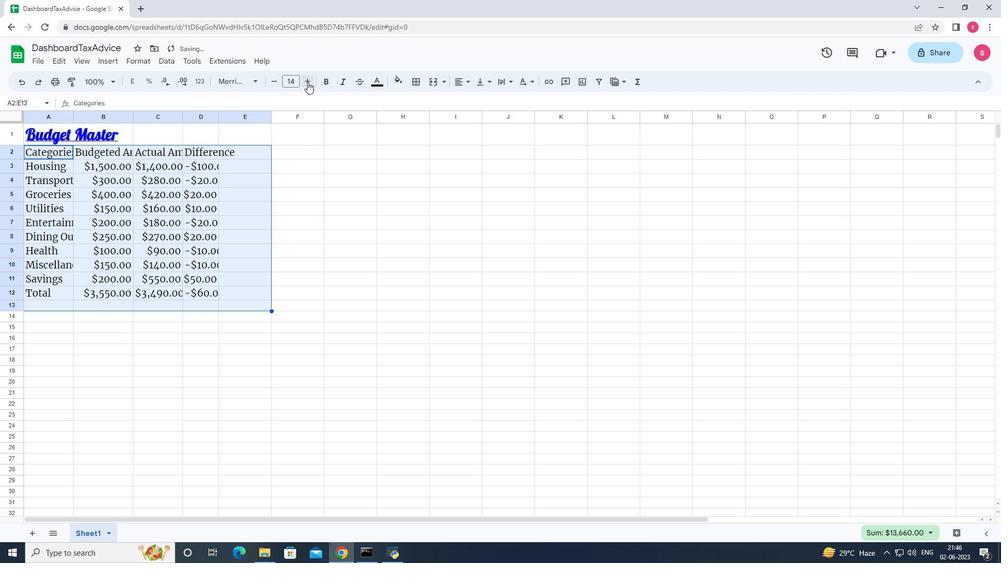 
Action: Mouse pressed left at (307, 82)
Screenshot: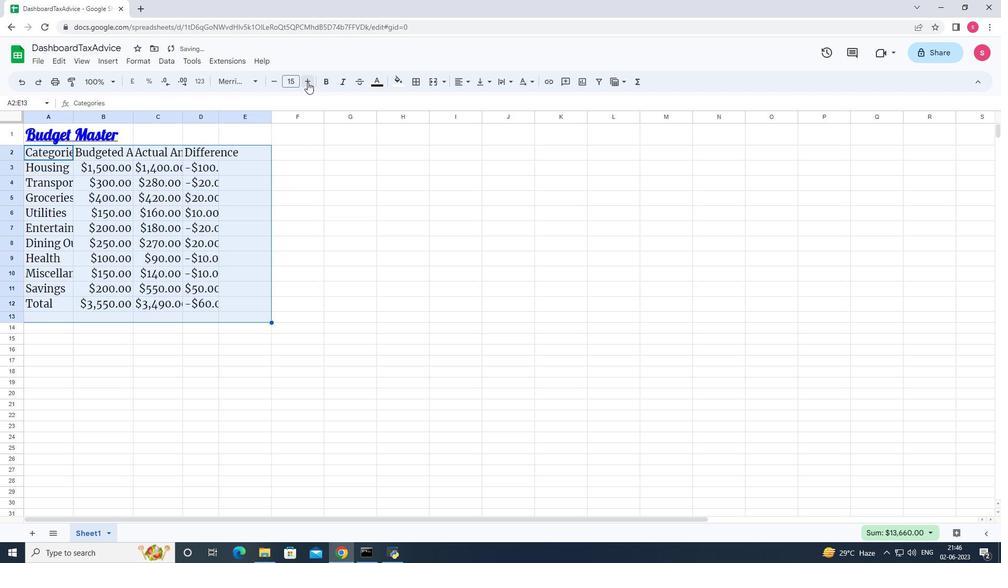 
Action: Mouse moved to (401, 207)
Screenshot: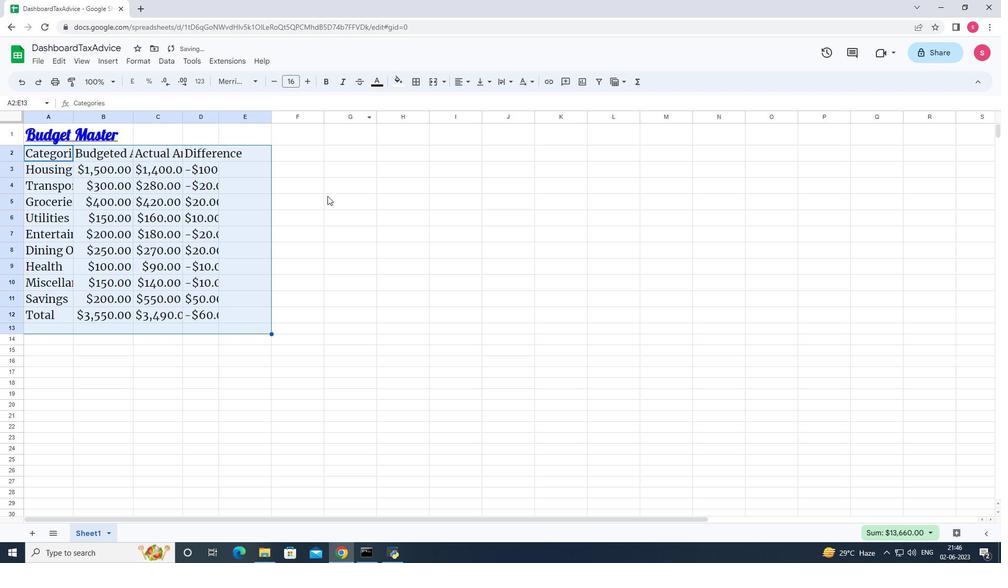 
Action: Mouse pressed left at (401, 207)
Screenshot: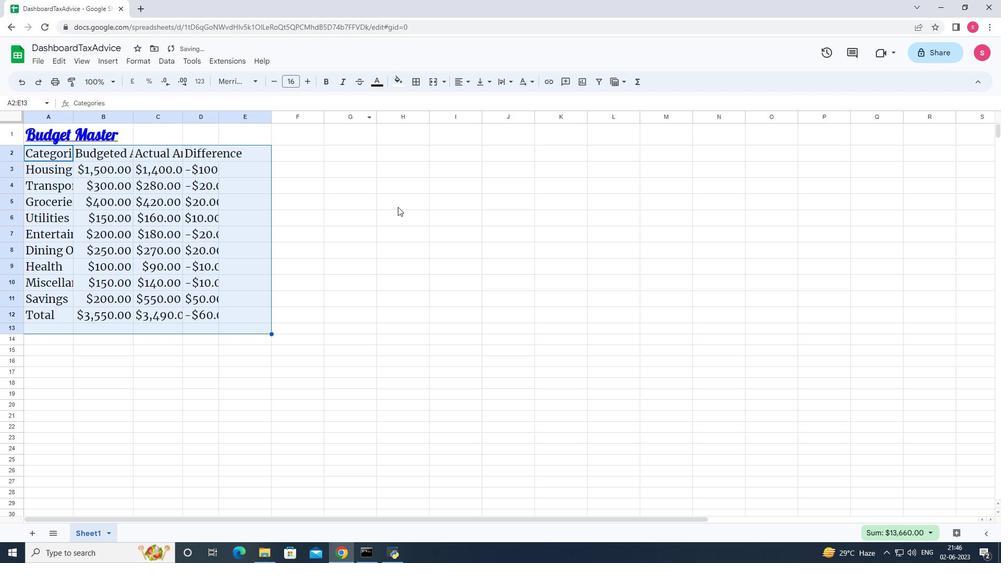
Action: Mouse moved to (40, 129)
Screenshot: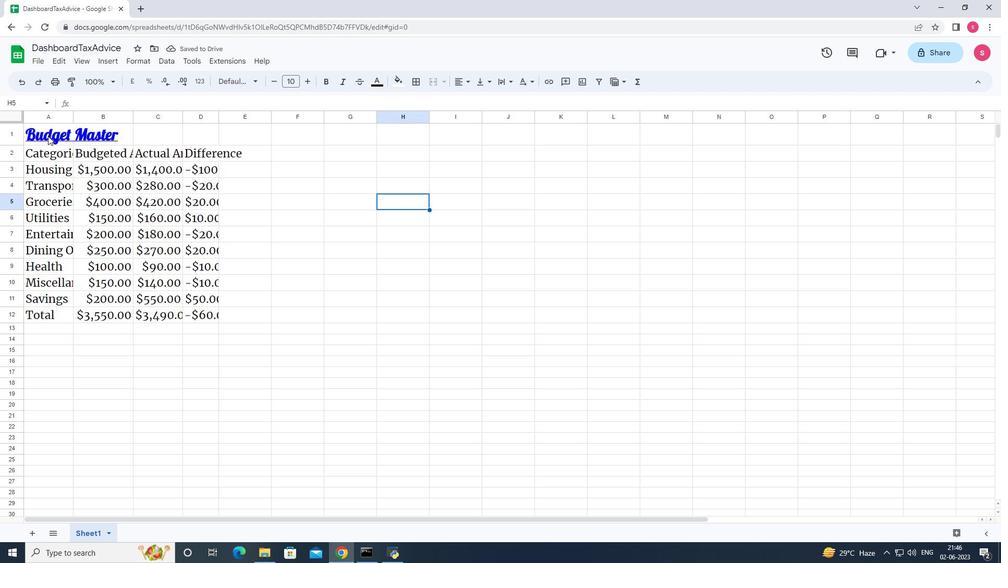 
Action: Mouse pressed left at (40, 129)
Screenshot: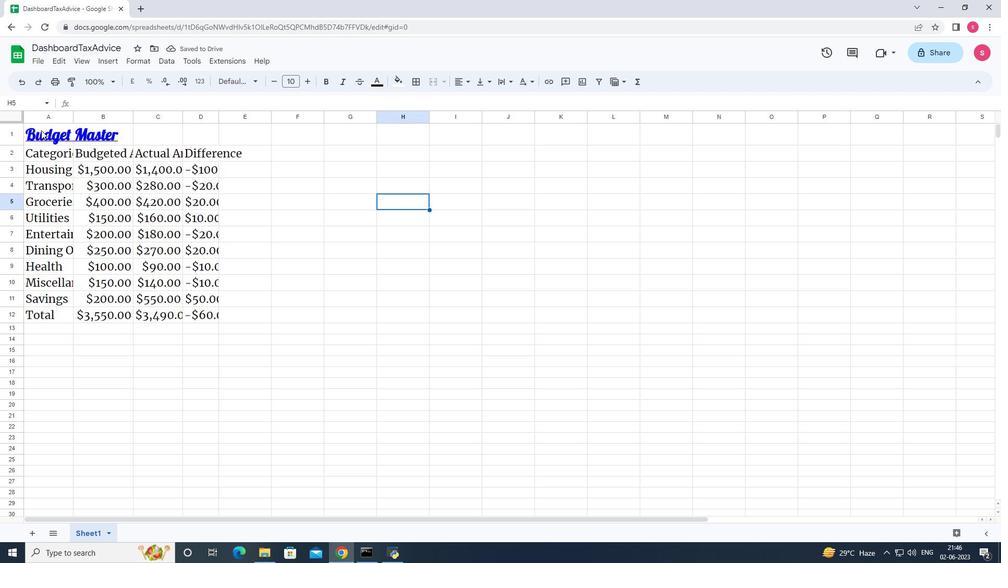 
Action: Mouse moved to (456, 81)
Screenshot: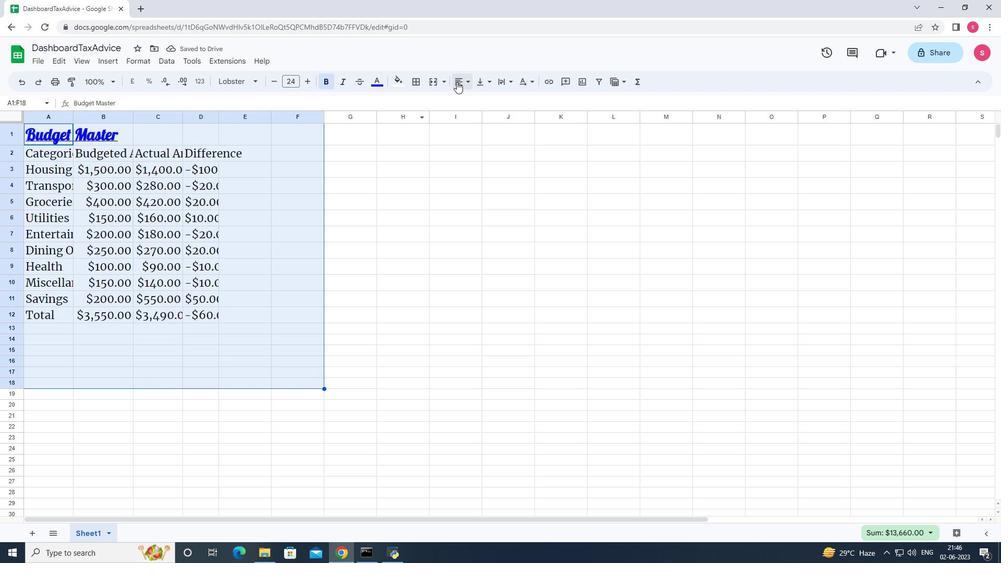 
Action: Mouse pressed left at (456, 81)
Screenshot: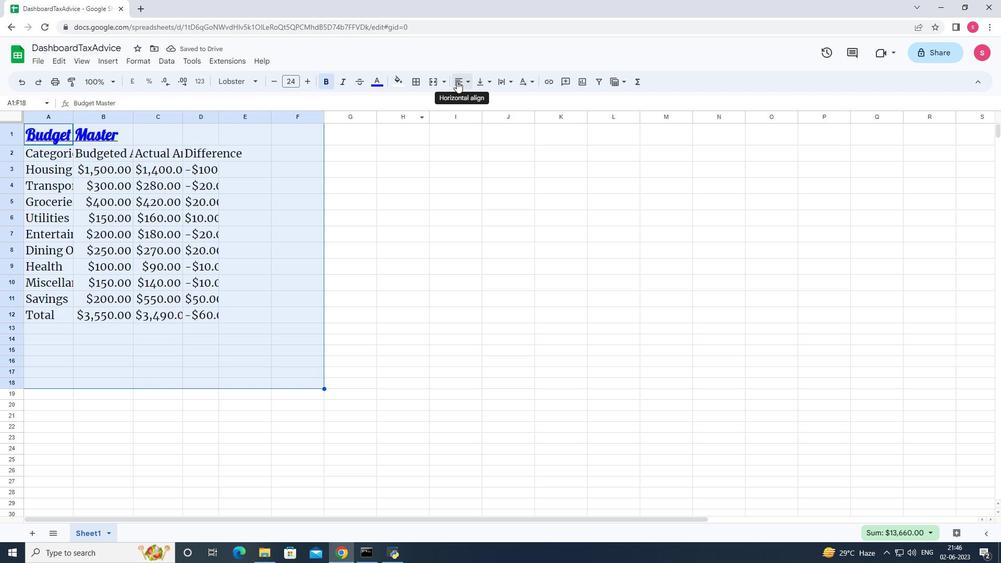 
Action: Mouse moved to (496, 98)
Screenshot: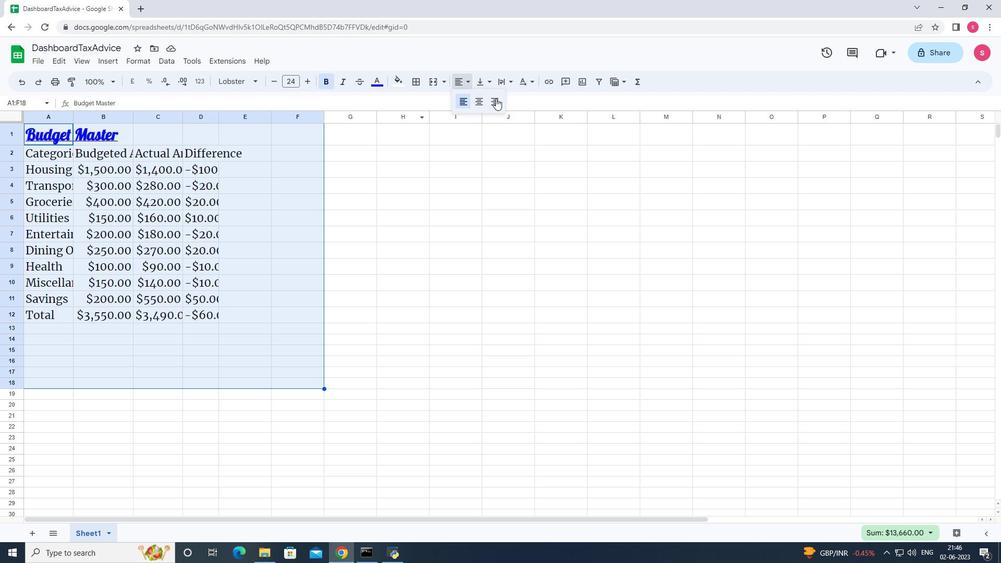 
Action: Mouse pressed left at (496, 98)
Screenshot: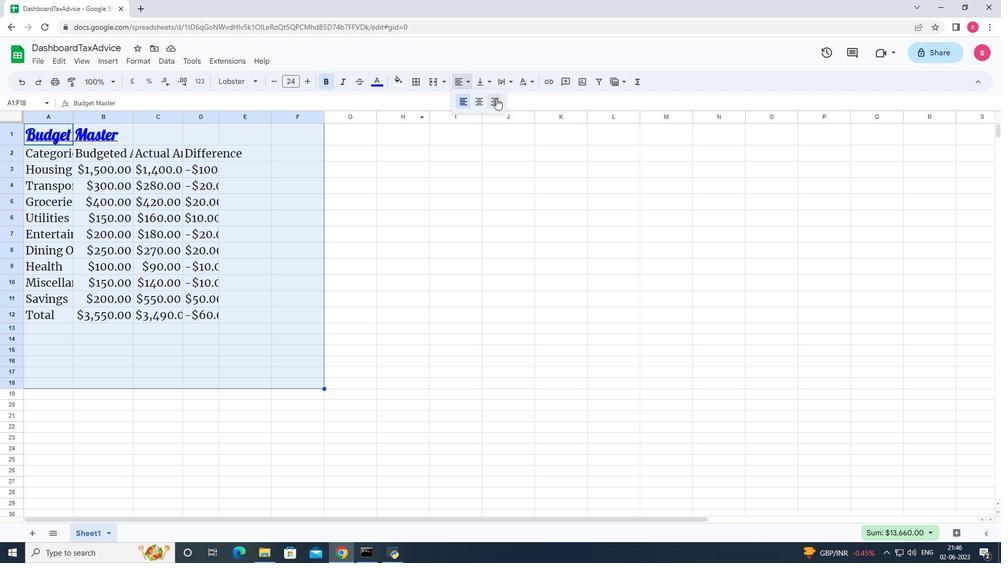 
Action: Mouse moved to (459, 208)
Screenshot: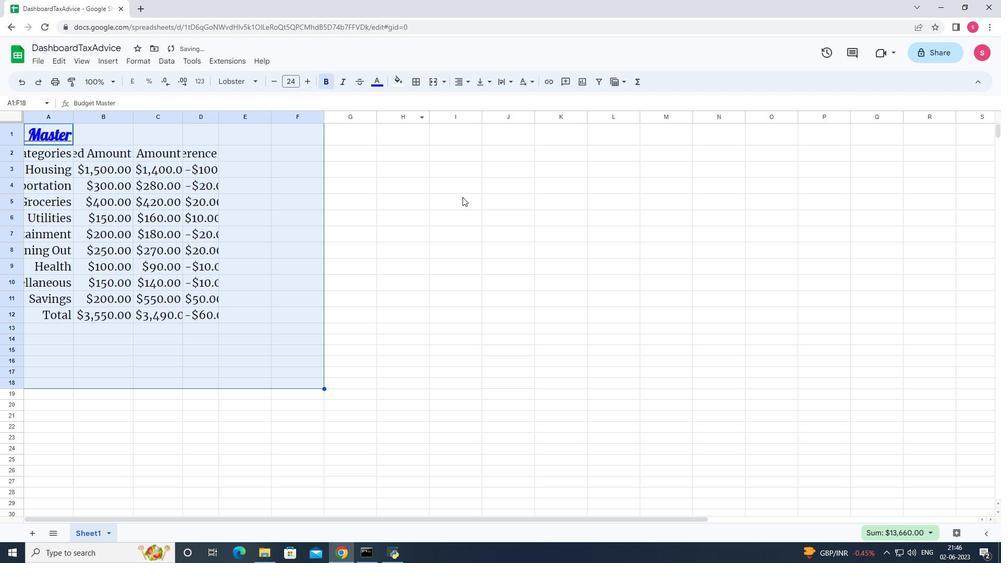 
Action: Mouse pressed left at (459, 208)
Screenshot: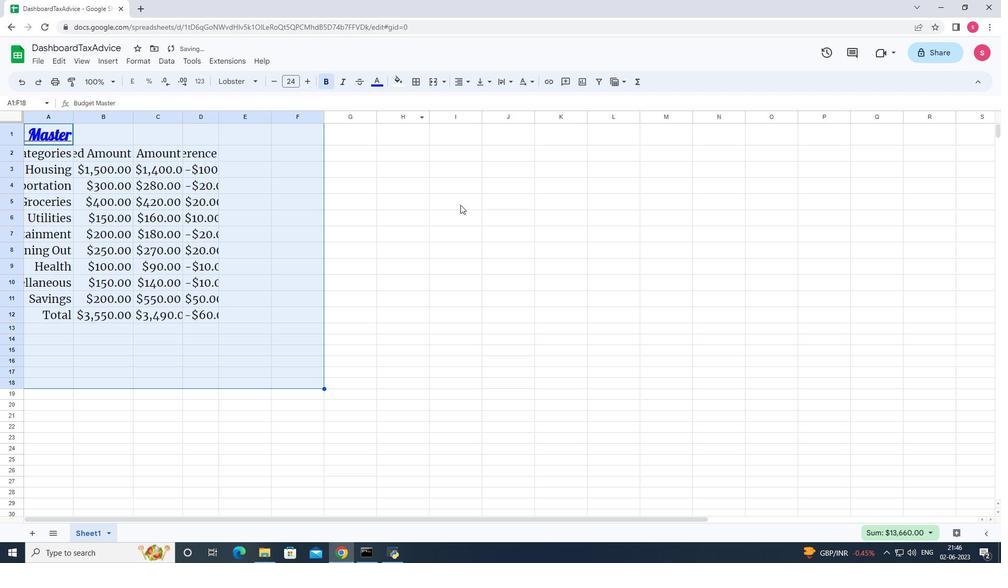
Action: Mouse moved to (71, 112)
Screenshot: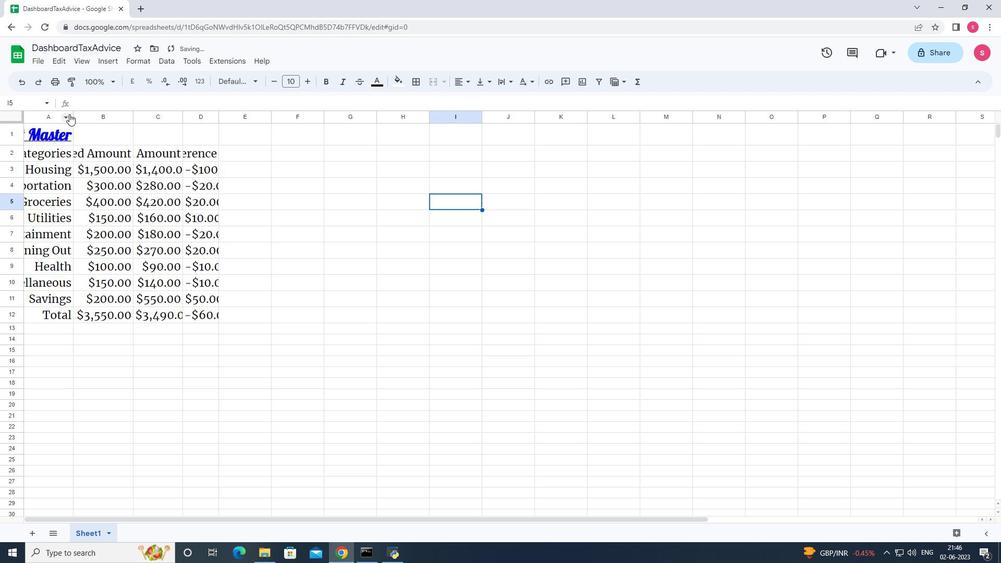 
Action: Mouse pressed left at (71, 112)
Screenshot: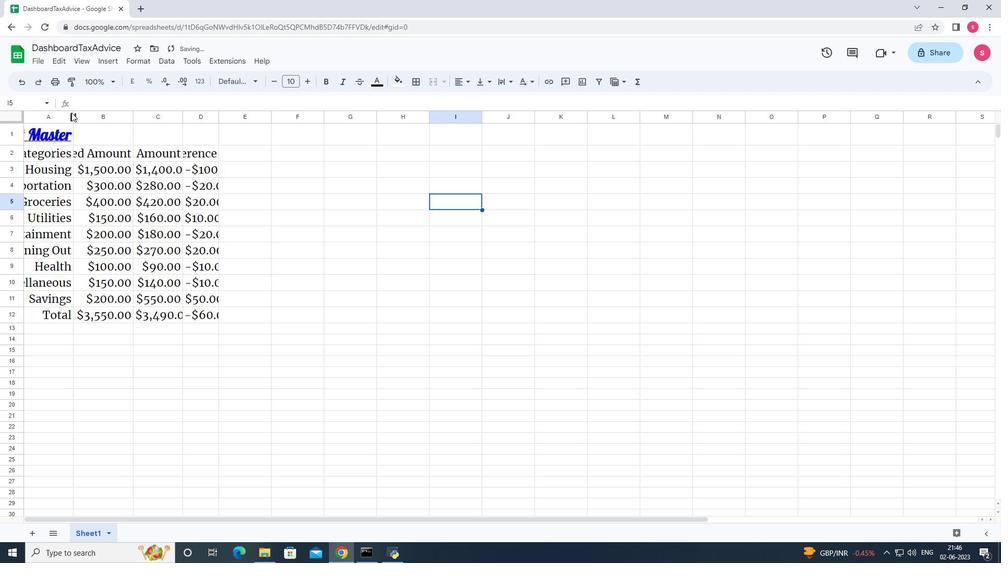 
Action: Mouse pressed left at (71, 112)
Screenshot: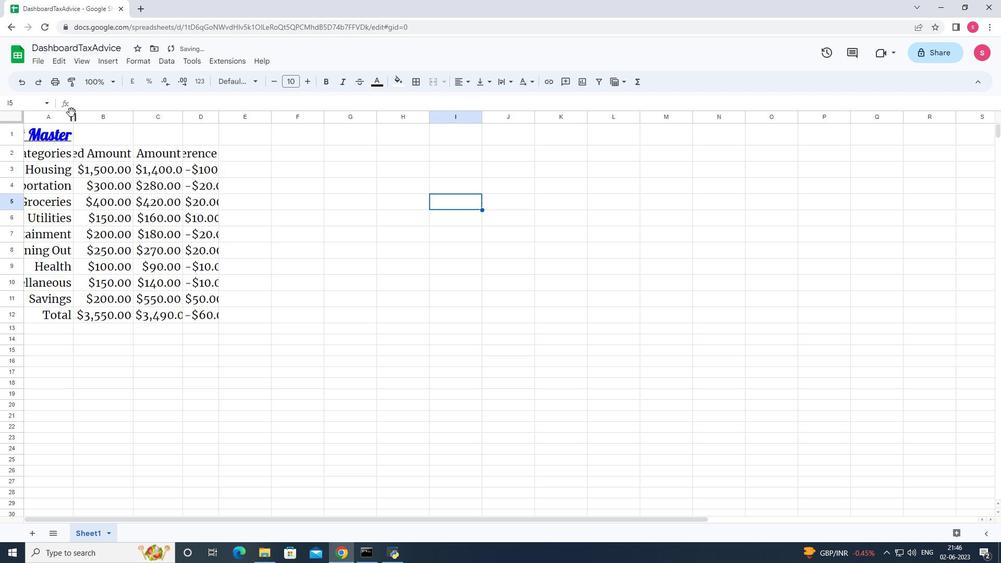 
Action: Mouse moved to (72, 117)
Screenshot: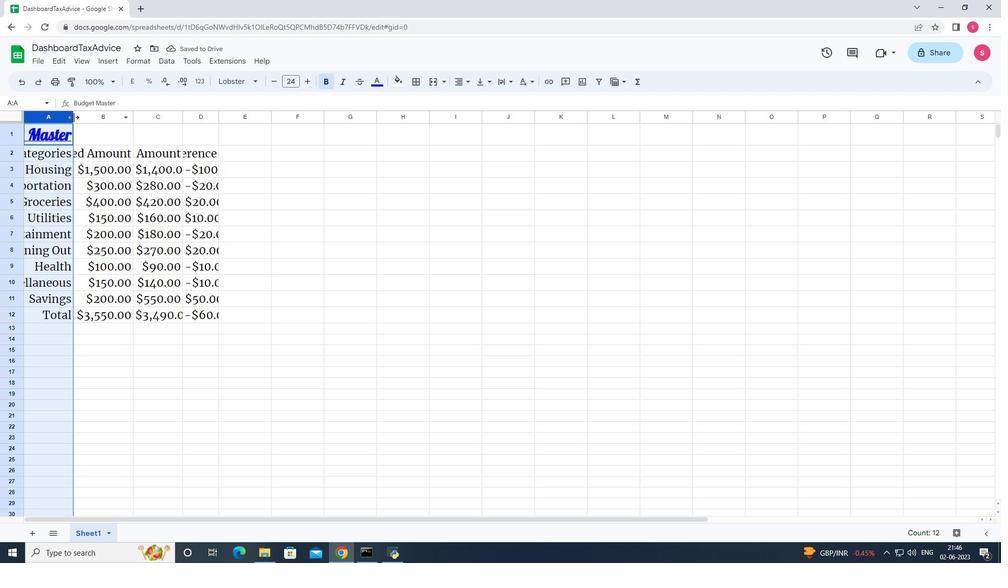 
Action: Mouse pressed left at (72, 117)
Screenshot: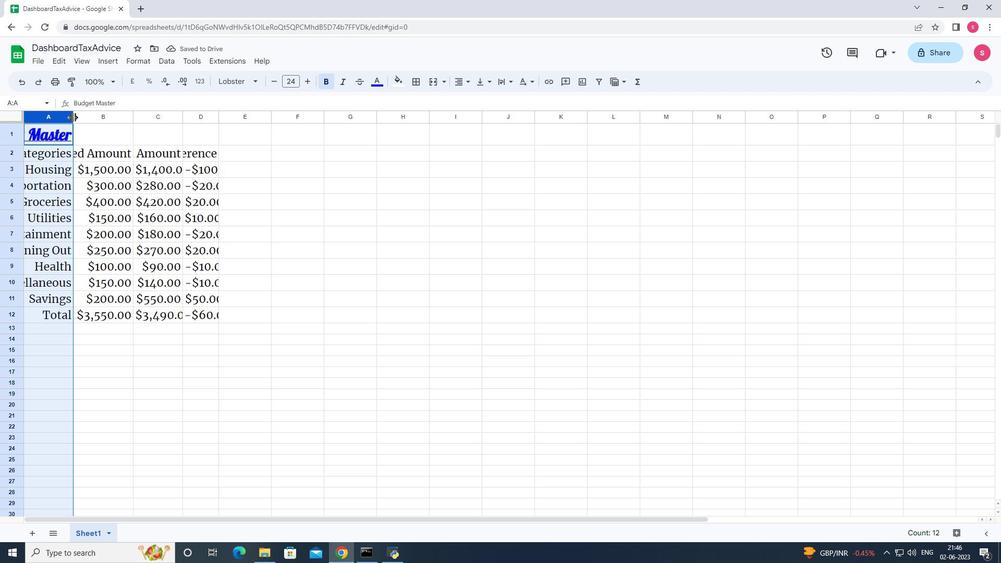 
Action: Mouse pressed left at (72, 117)
Screenshot: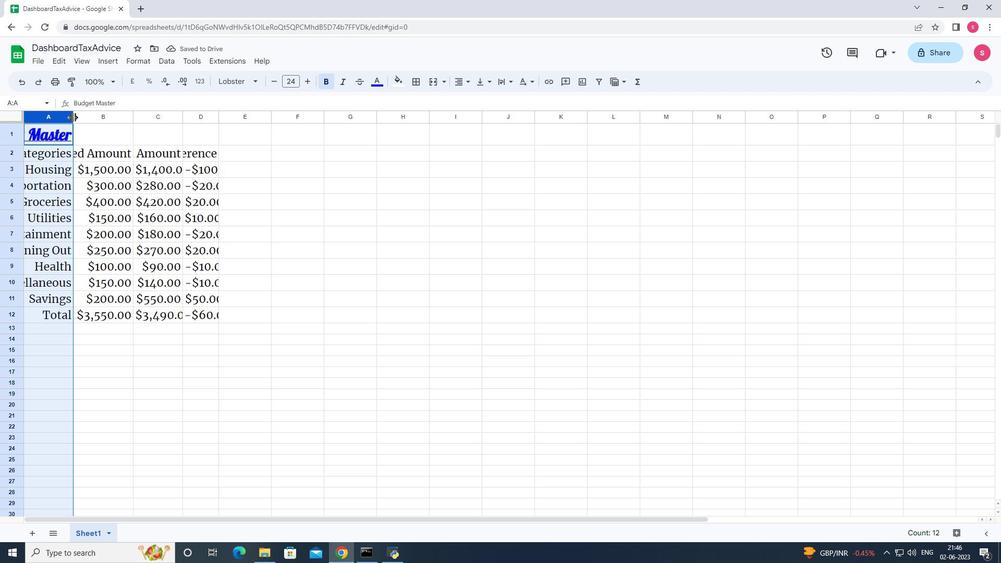 
Action: Mouse moved to (178, 115)
Screenshot: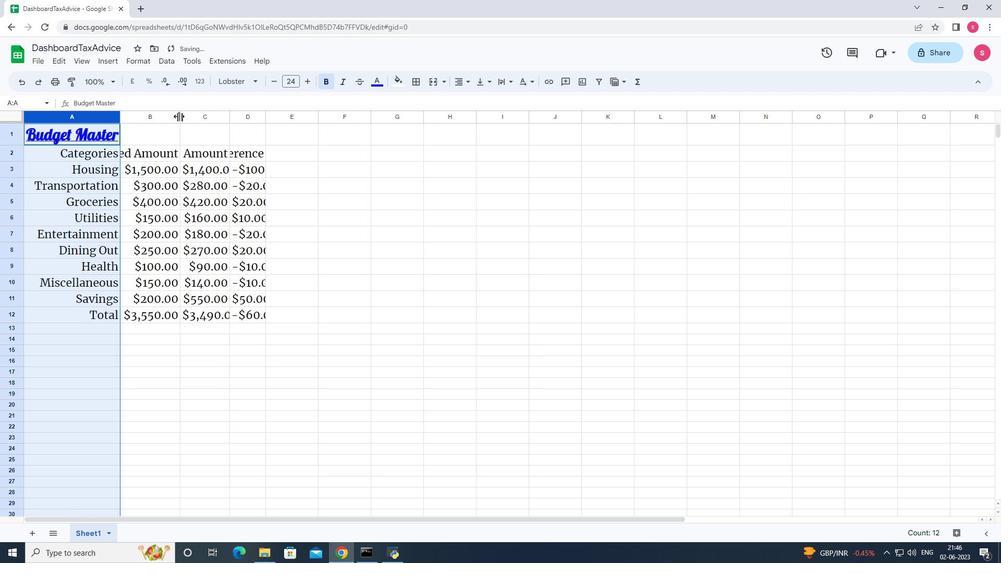 
Action: Mouse pressed left at (178, 115)
Screenshot: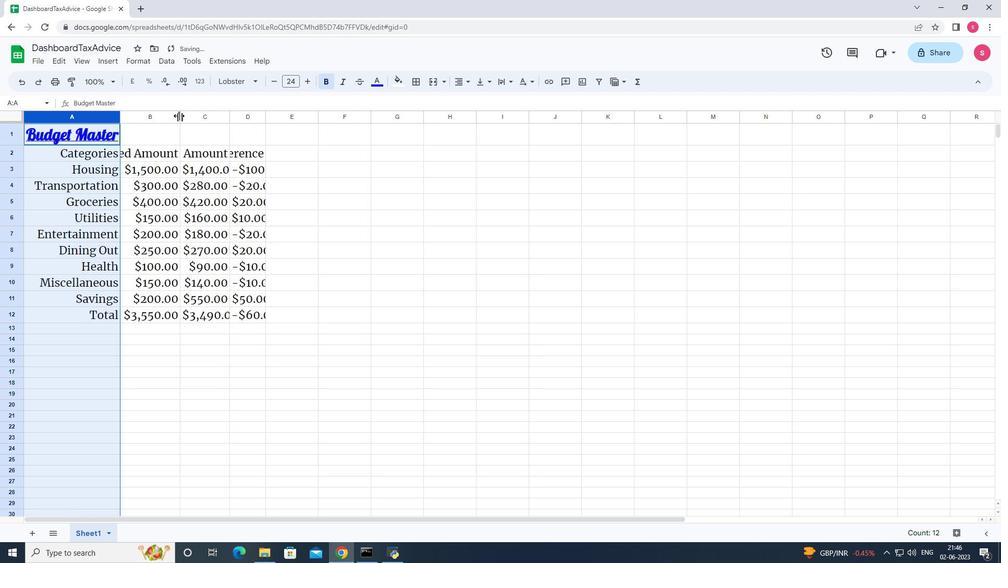 
Action: Mouse pressed left at (178, 115)
Screenshot: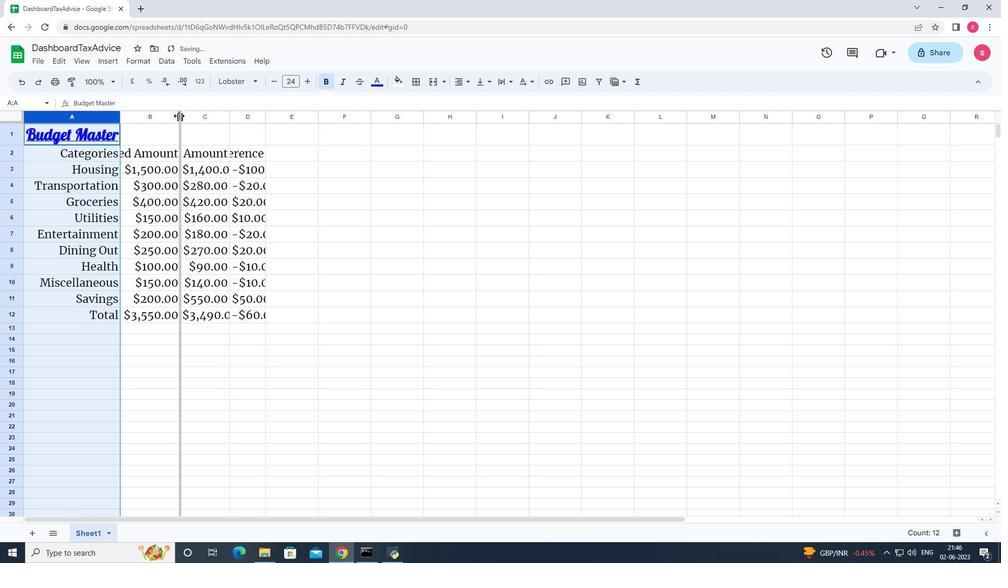 
Action: Mouse moved to (273, 119)
Screenshot: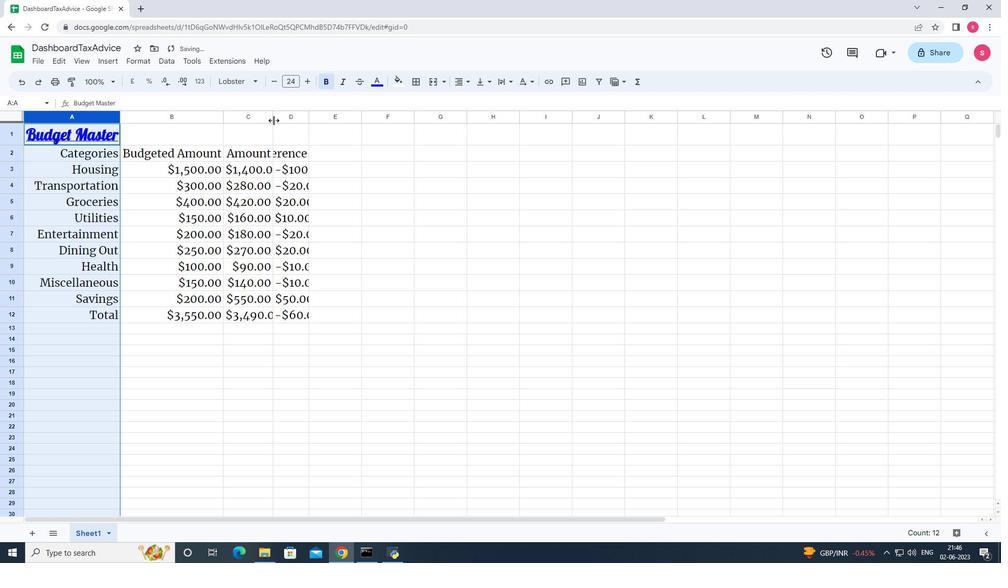 
Action: Mouse pressed left at (273, 119)
Screenshot: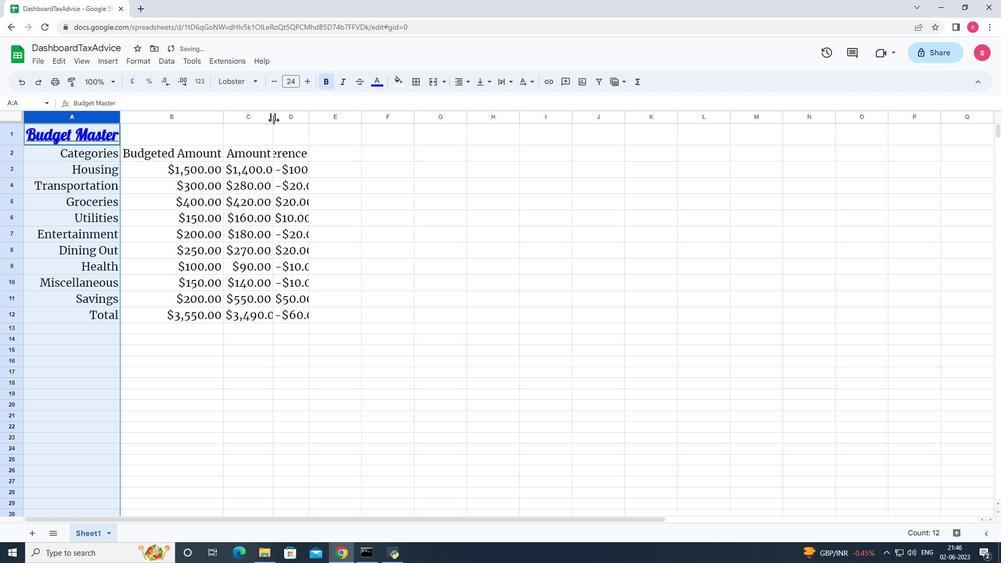 
Action: Mouse pressed left at (273, 119)
Screenshot: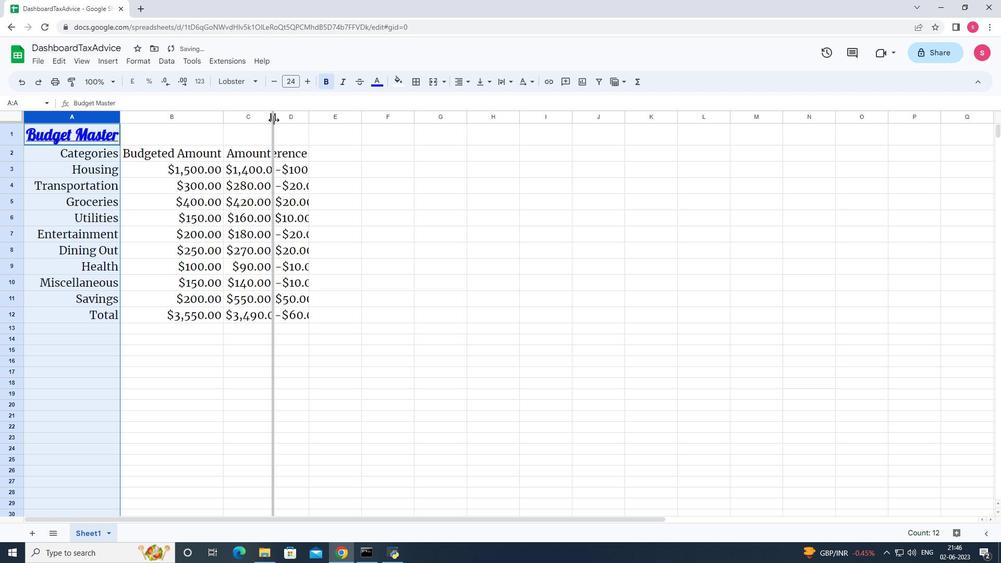 
Action: Mouse moved to (344, 118)
Screenshot: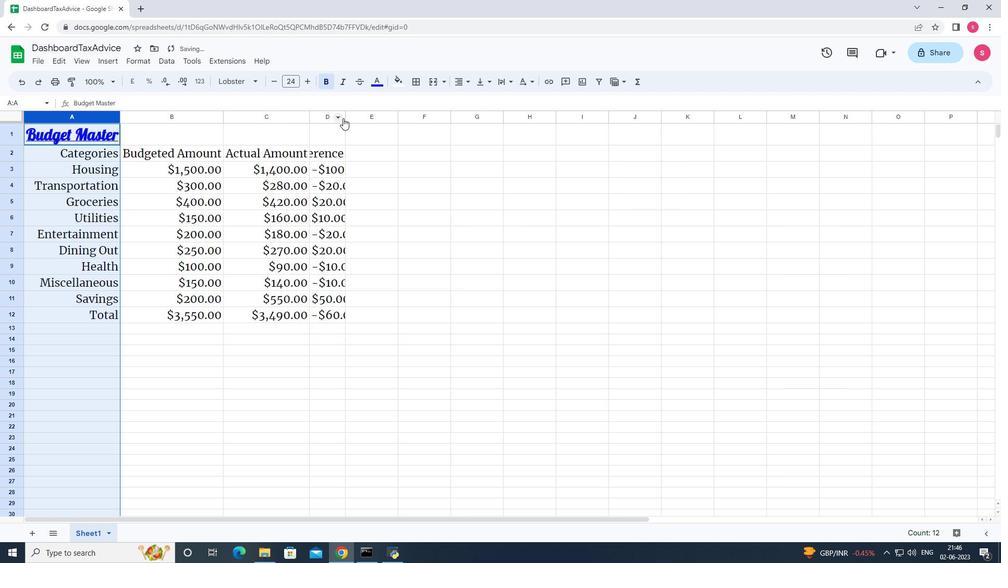 
Action: Mouse pressed left at (344, 118)
Screenshot: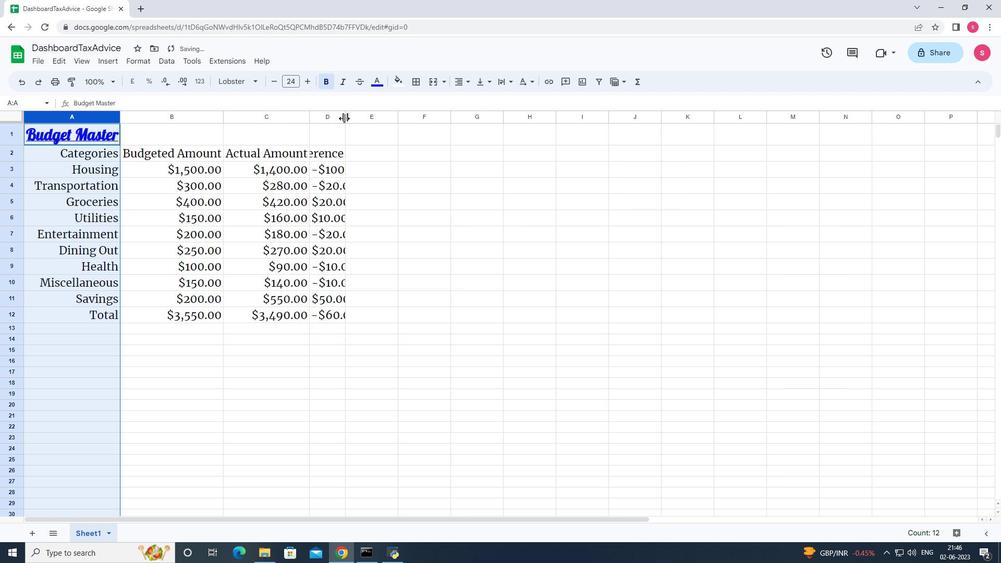 
Action: Mouse pressed left at (344, 118)
Screenshot: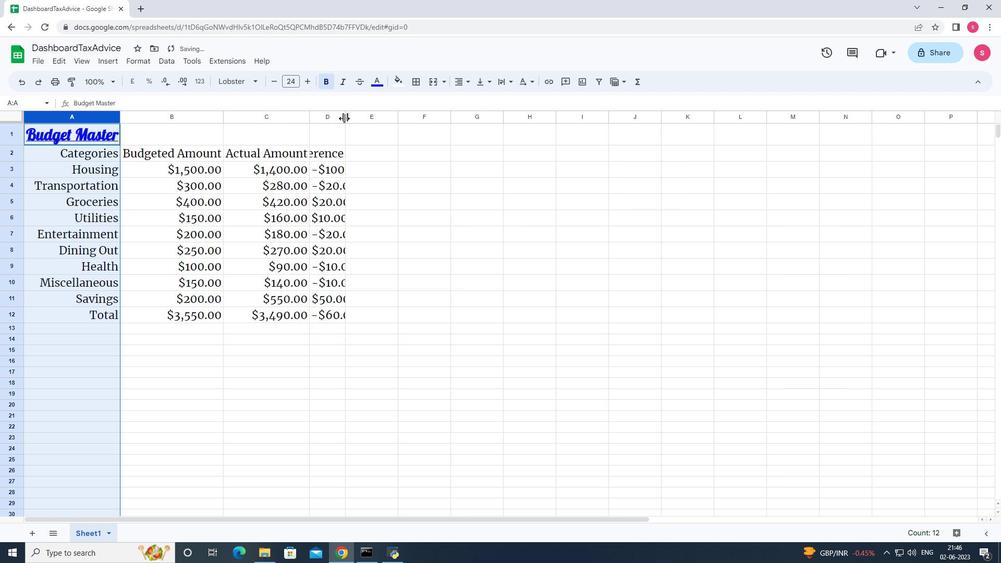
Action: Mouse moved to (454, 215)
Screenshot: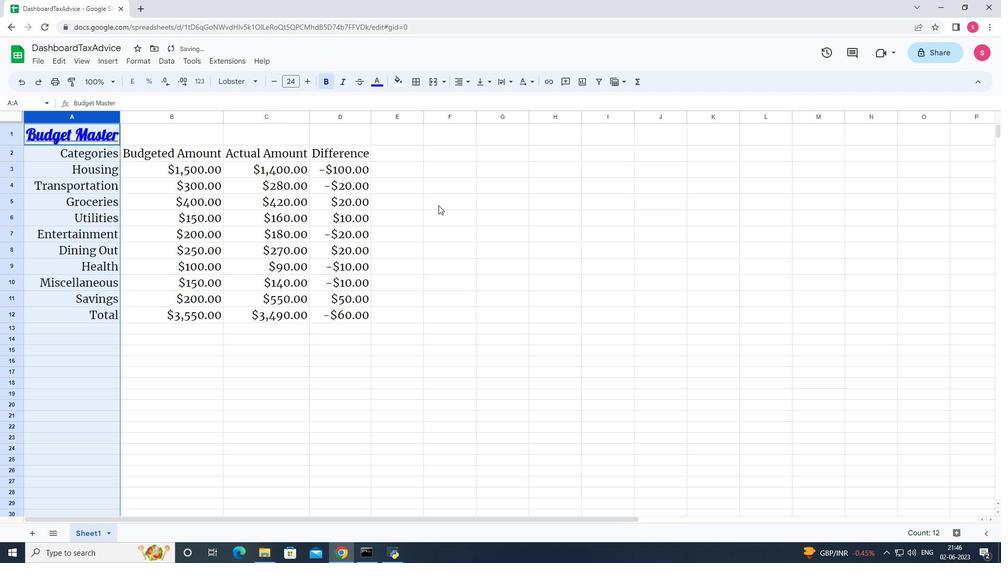 
Action: Mouse pressed left at (454, 215)
Screenshot: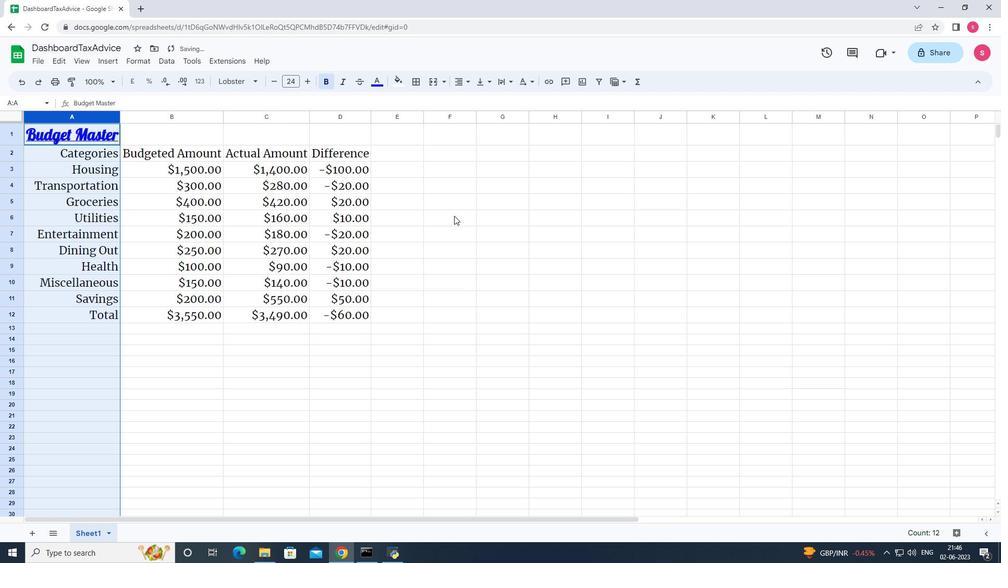 
Action: Mouse pressed left at (454, 215)
Screenshot: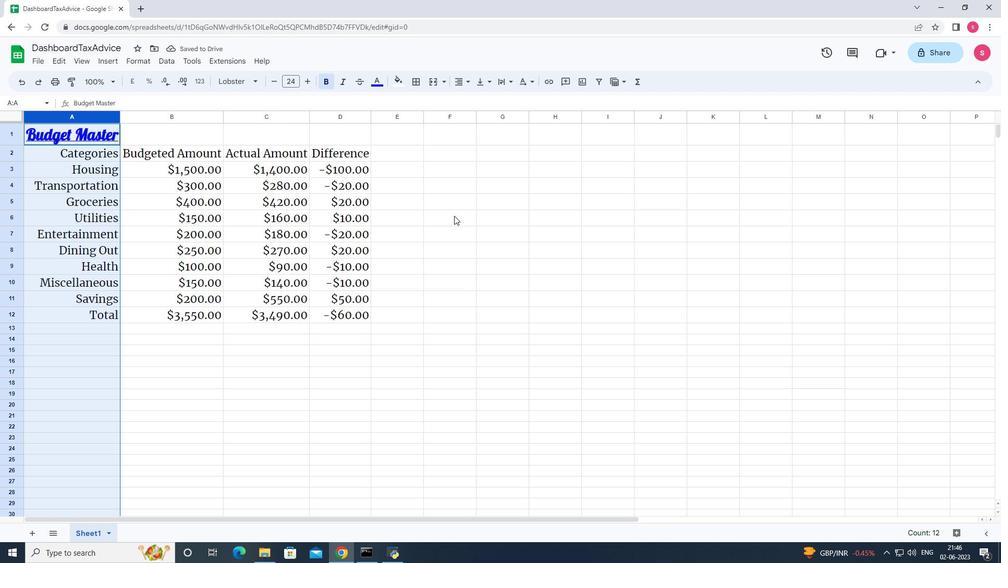 
Action: Key pressed ctrl+S
Screenshot: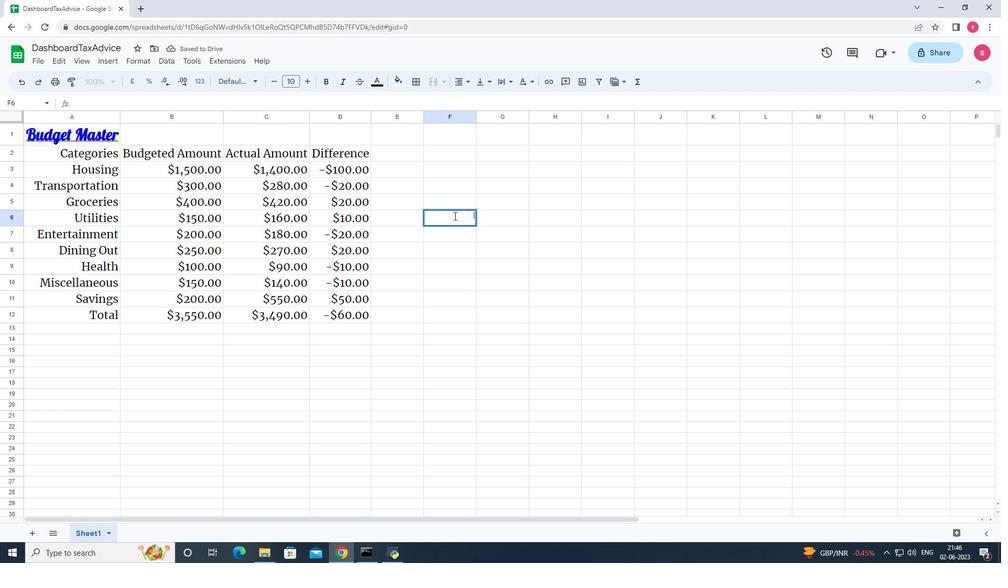 
